 Task: Search one way flight ticket for 1 adult, 1 child, 1 infant in seat in premium economy from Chicago: Chicago Midway International Airport to New Bern: Coastal Carolina Regional Airport (was Craven County Regional) on 5-4-2023. Choice of flights is Delta. Number of bags: 2 carry on bags and 4 checked bags. Price is upto 91000. Outbound departure time preference is 22:15.
Action: Mouse moved to (320, 296)
Screenshot: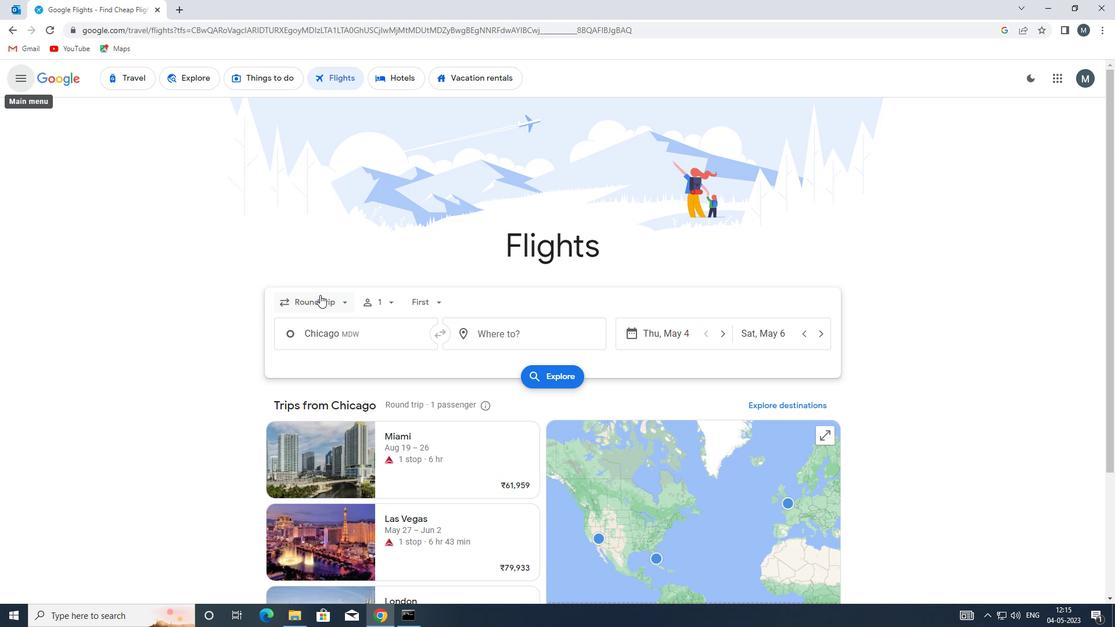 
Action: Mouse pressed left at (320, 296)
Screenshot: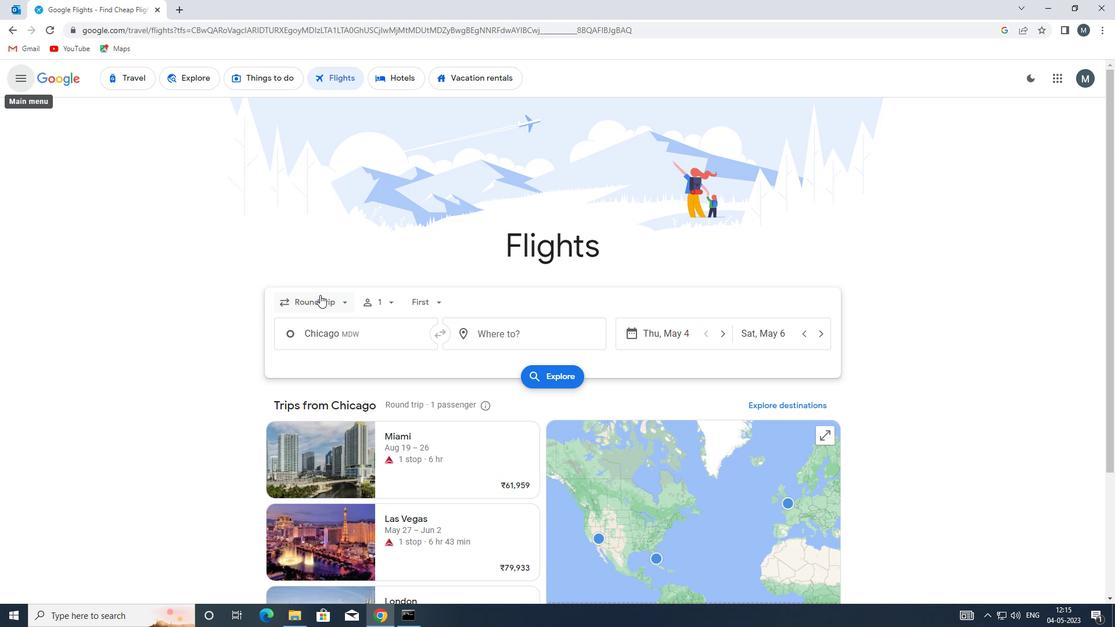 
Action: Mouse moved to (323, 353)
Screenshot: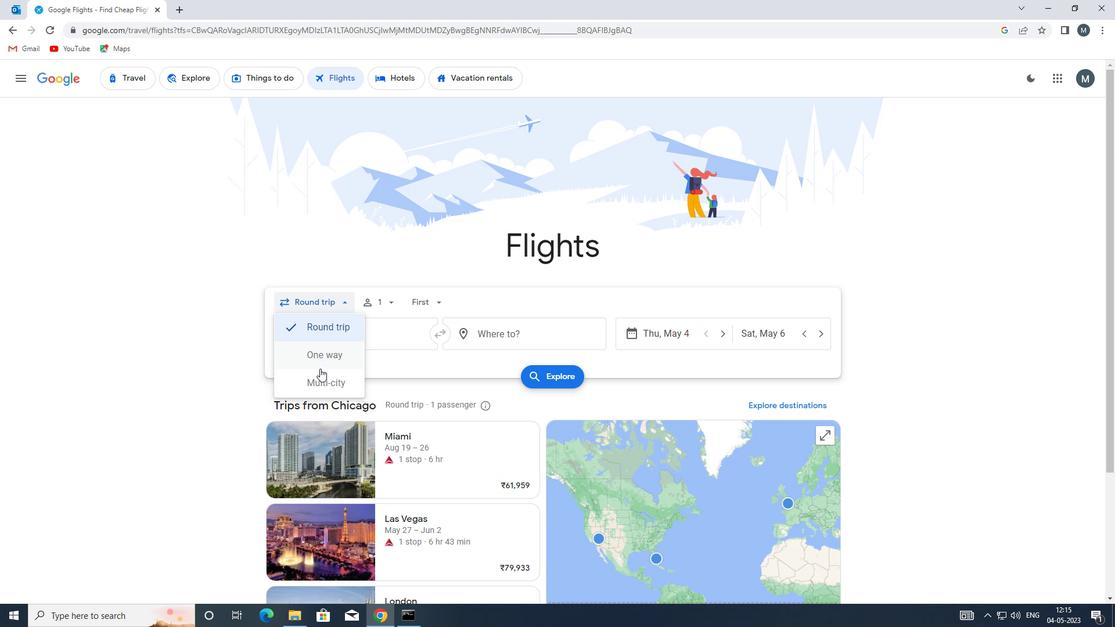 
Action: Mouse pressed left at (323, 353)
Screenshot: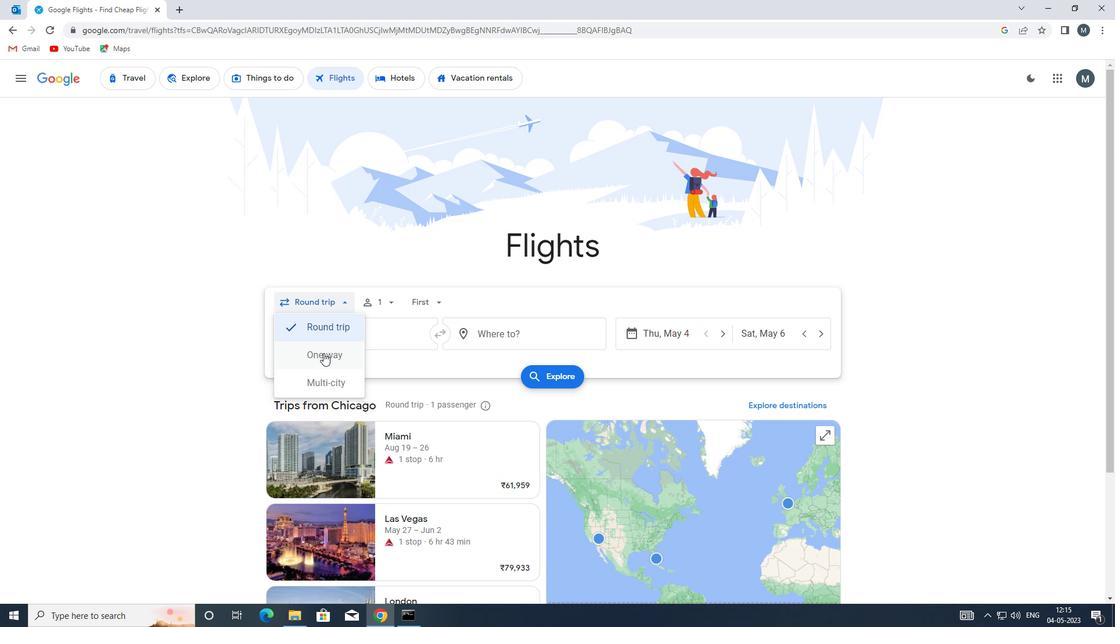 
Action: Mouse moved to (381, 300)
Screenshot: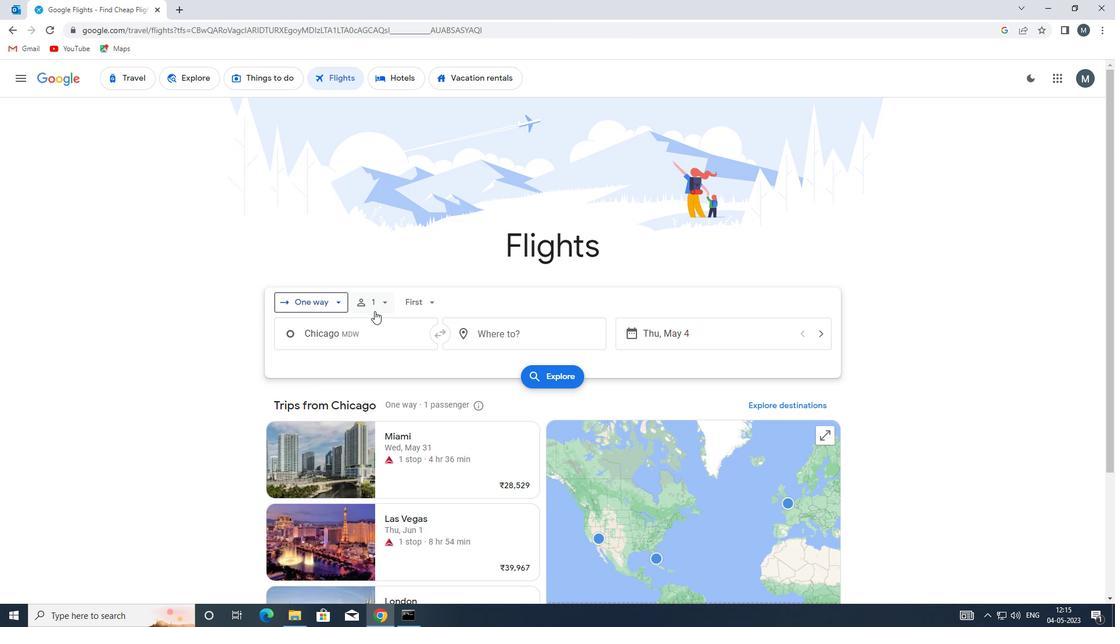 
Action: Mouse pressed left at (381, 300)
Screenshot: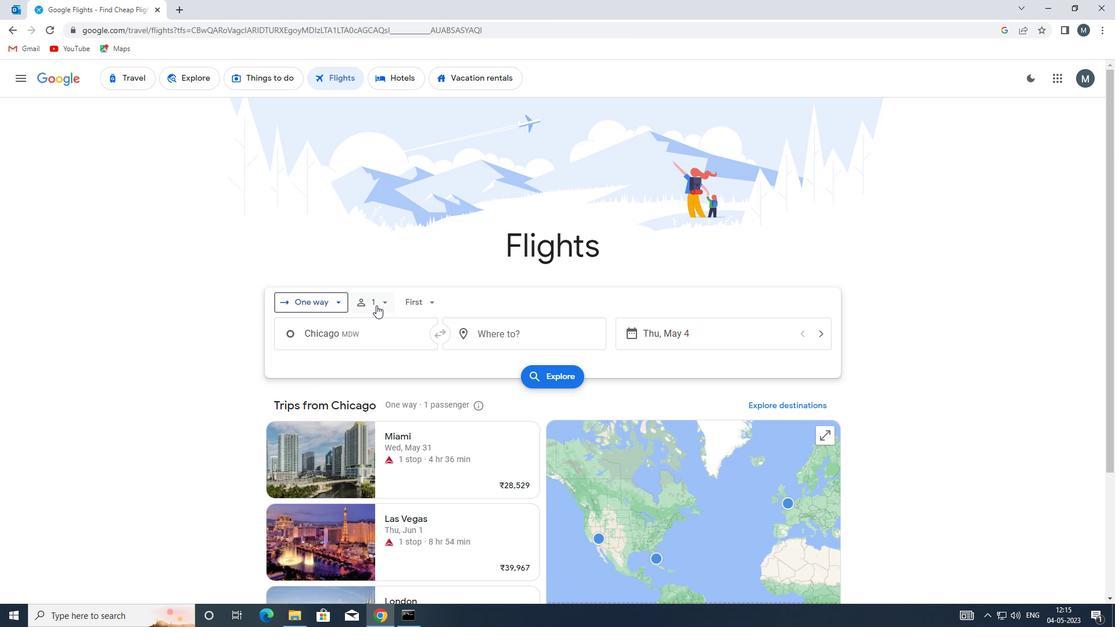 
Action: Mouse moved to (472, 361)
Screenshot: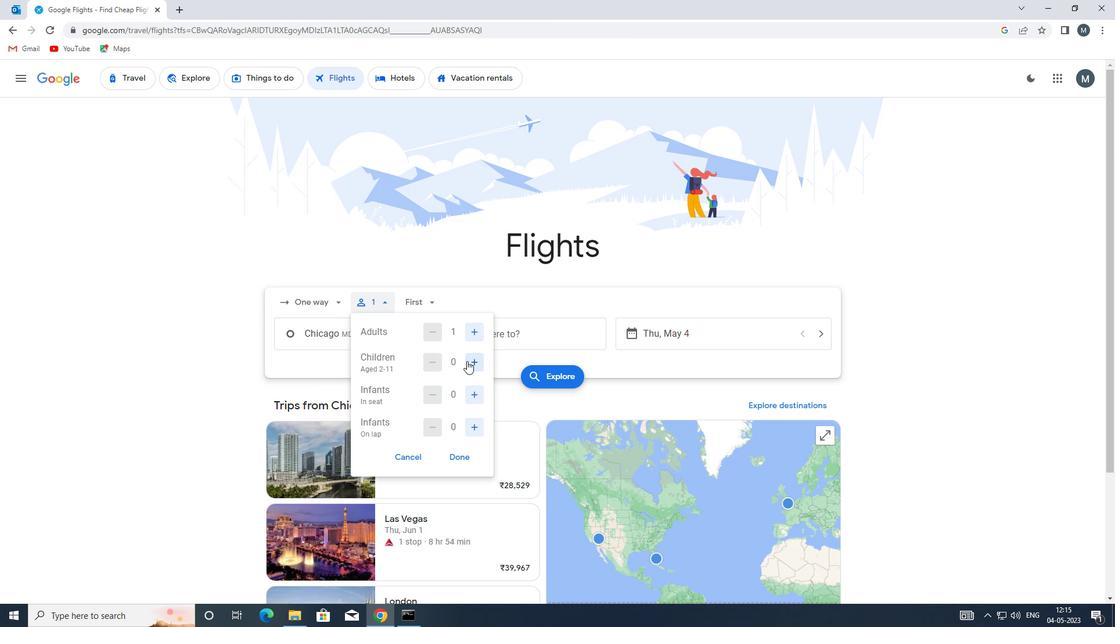 
Action: Mouse pressed left at (472, 361)
Screenshot: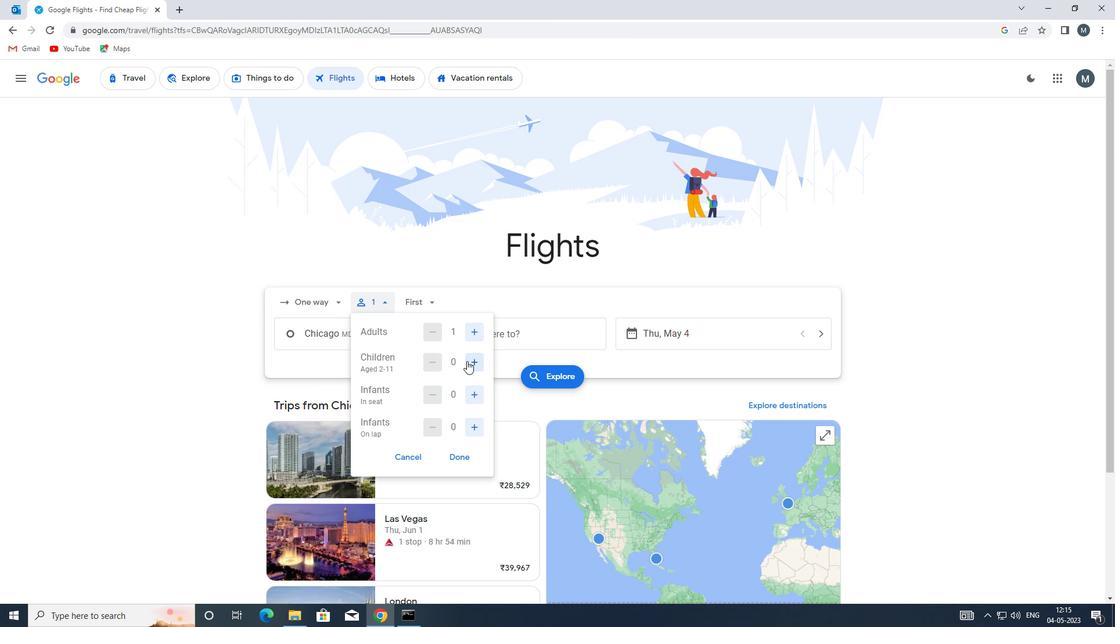 
Action: Mouse moved to (475, 394)
Screenshot: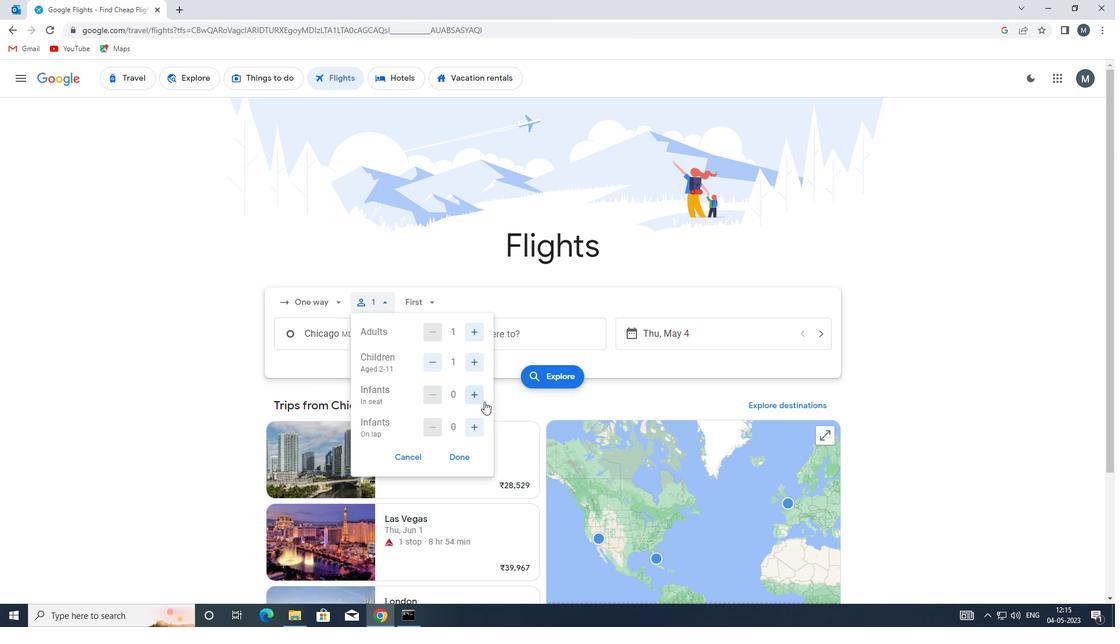 
Action: Mouse pressed left at (475, 394)
Screenshot: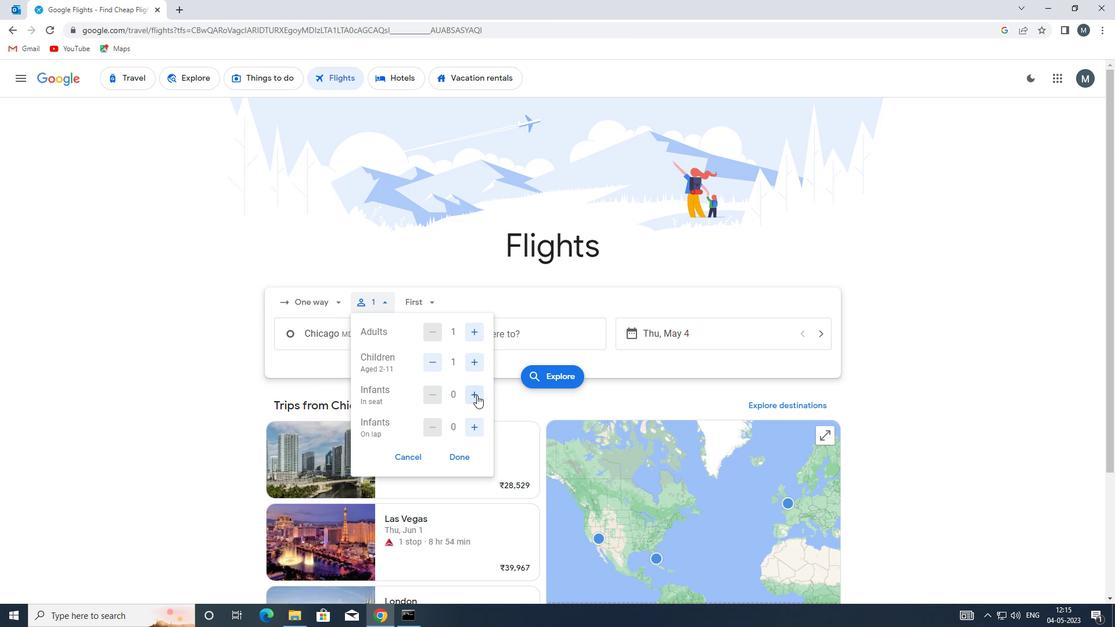 
Action: Mouse moved to (467, 453)
Screenshot: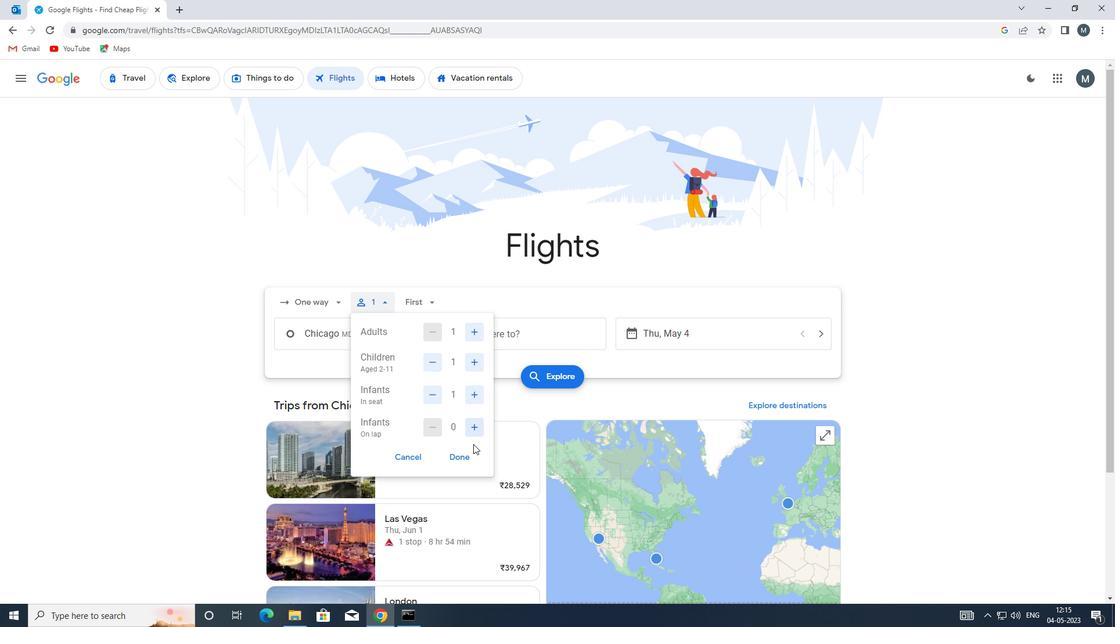 
Action: Mouse pressed left at (467, 453)
Screenshot: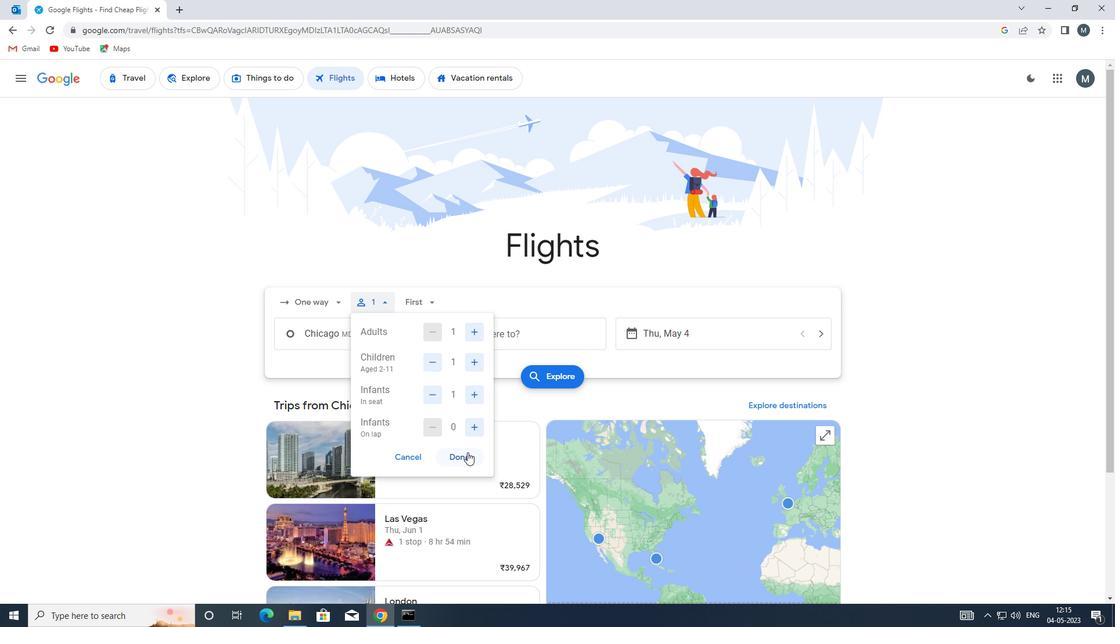 
Action: Mouse moved to (426, 303)
Screenshot: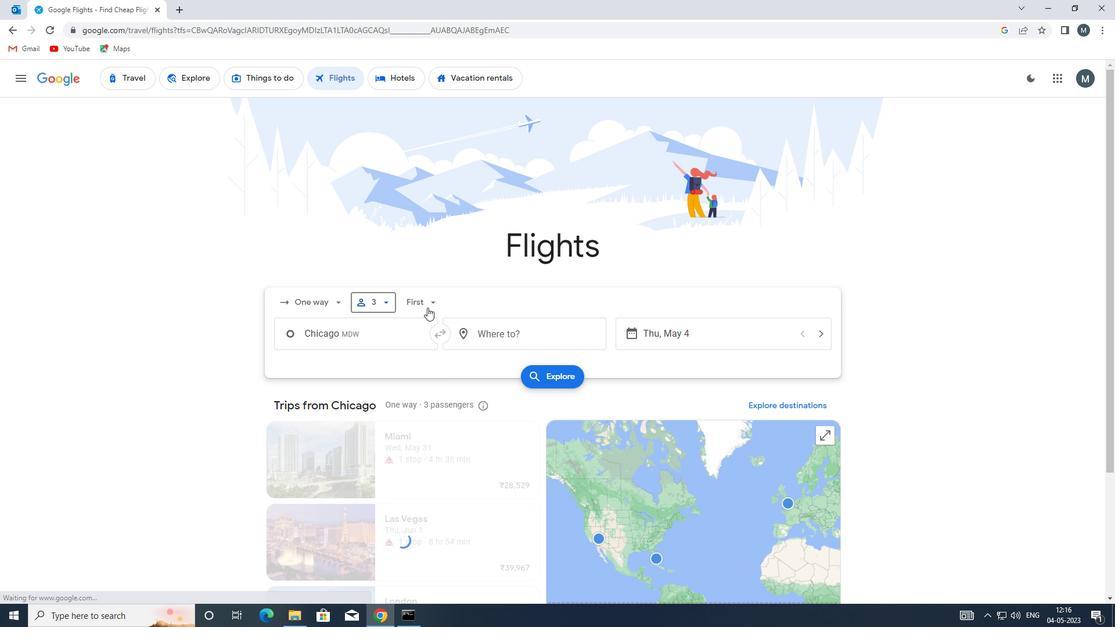 
Action: Mouse pressed left at (426, 303)
Screenshot: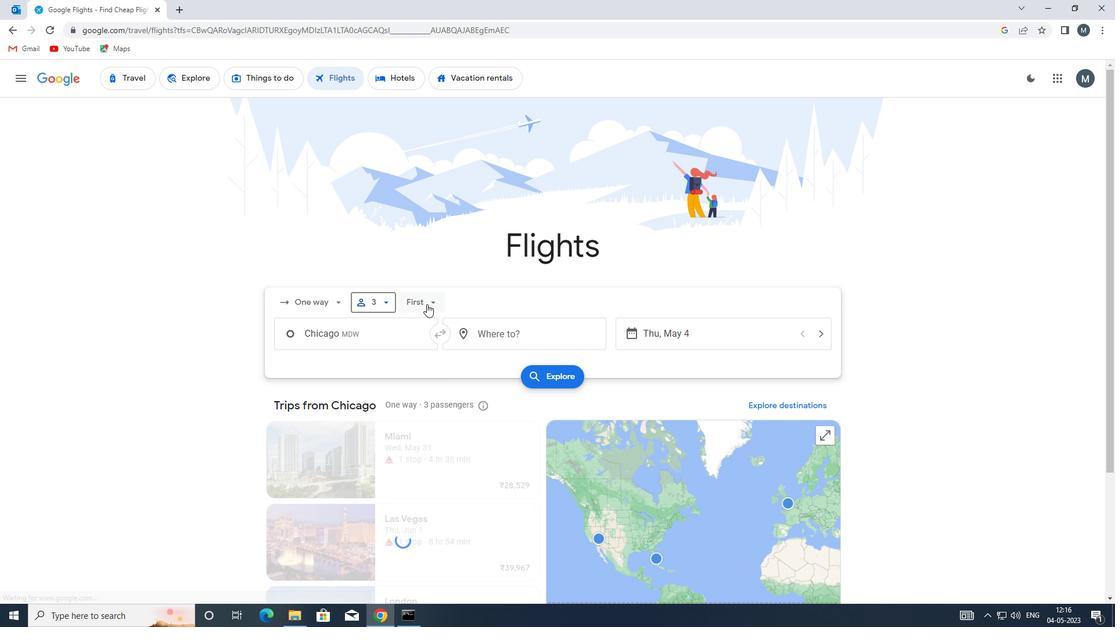 
Action: Mouse moved to (450, 355)
Screenshot: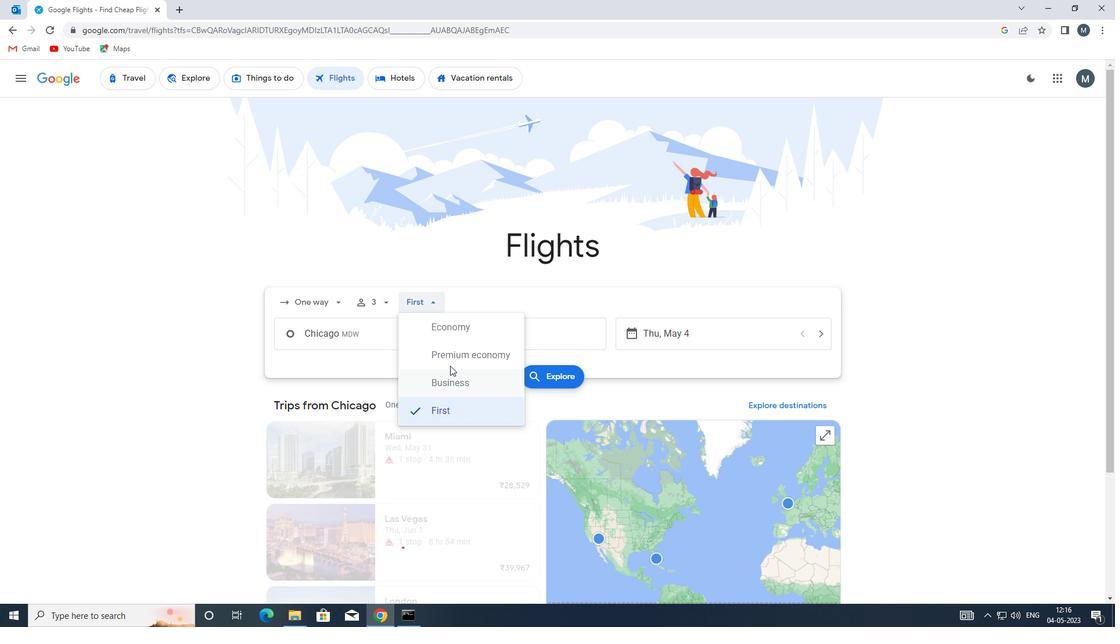 
Action: Mouse pressed left at (450, 355)
Screenshot: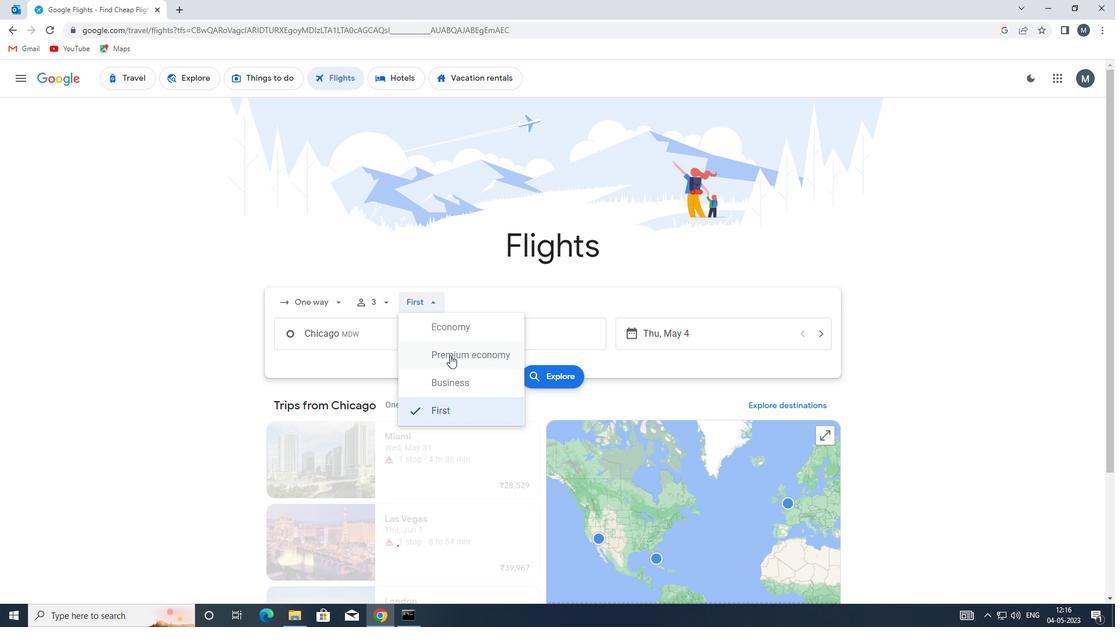 
Action: Mouse moved to (376, 332)
Screenshot: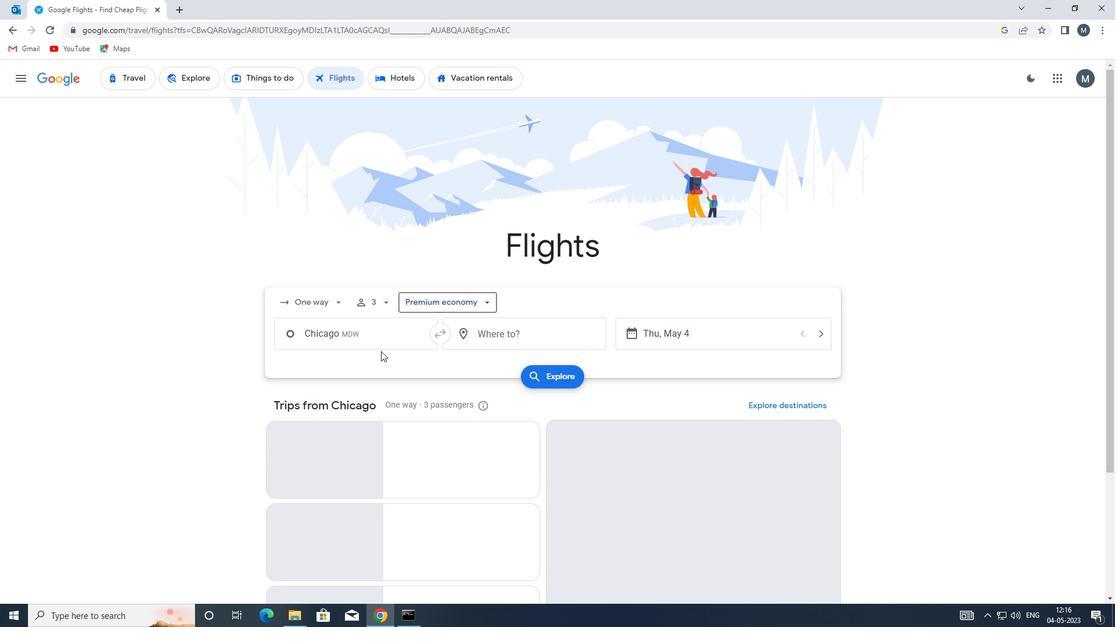 
Action: Mouse pressed left at (376, 332)
Screenshot: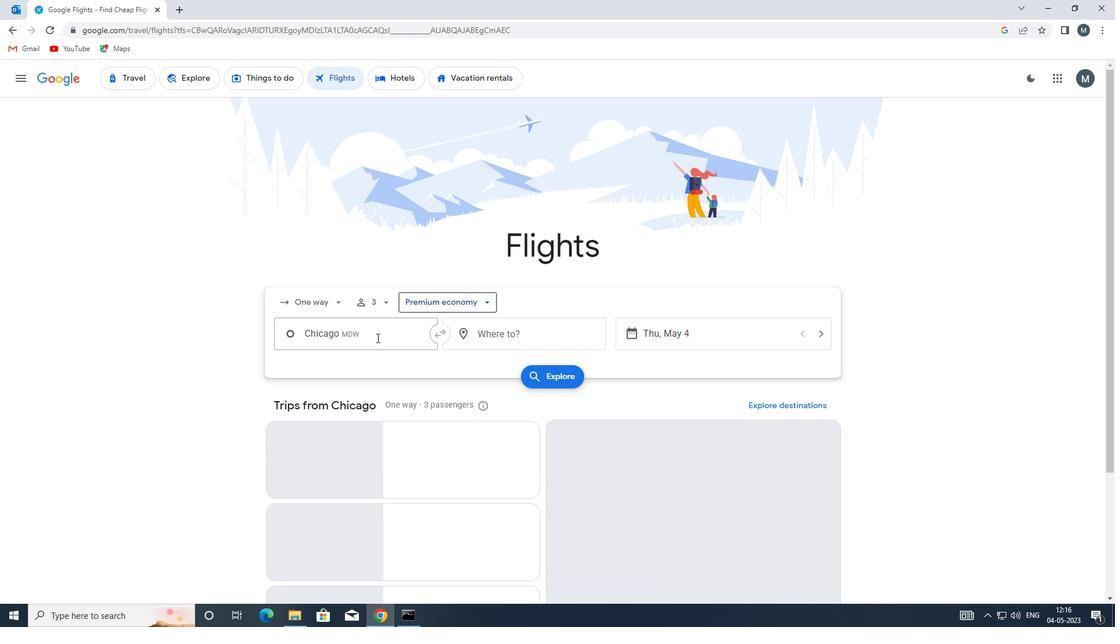 
Action: Mouse moved to (387, 422)
Screenshot: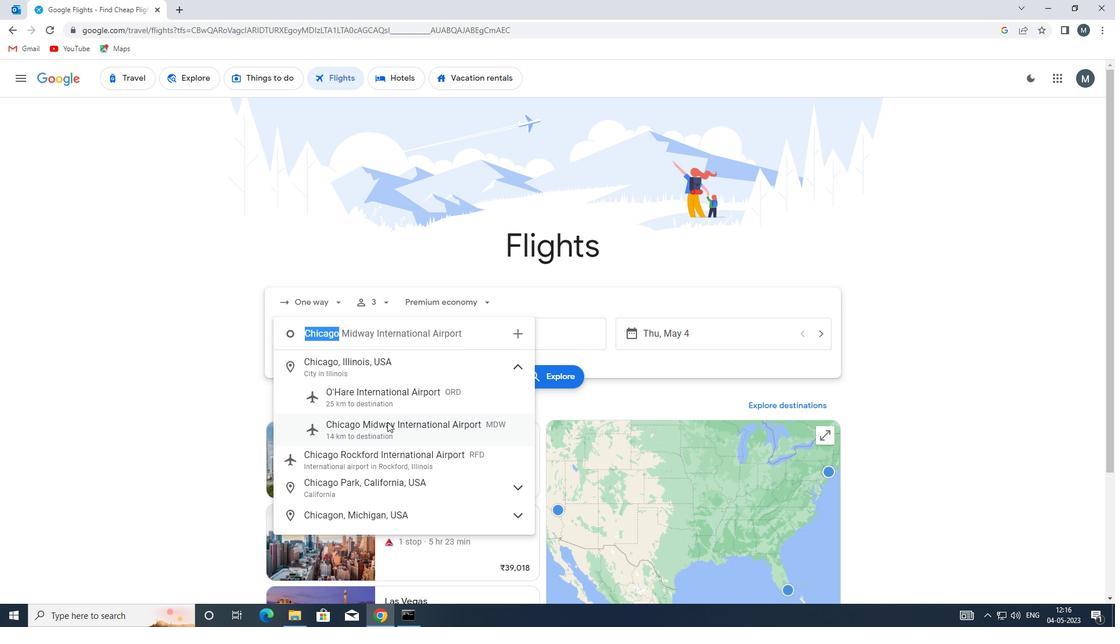 
Action: Mouse pressed left at (387, 422)
Screenshot: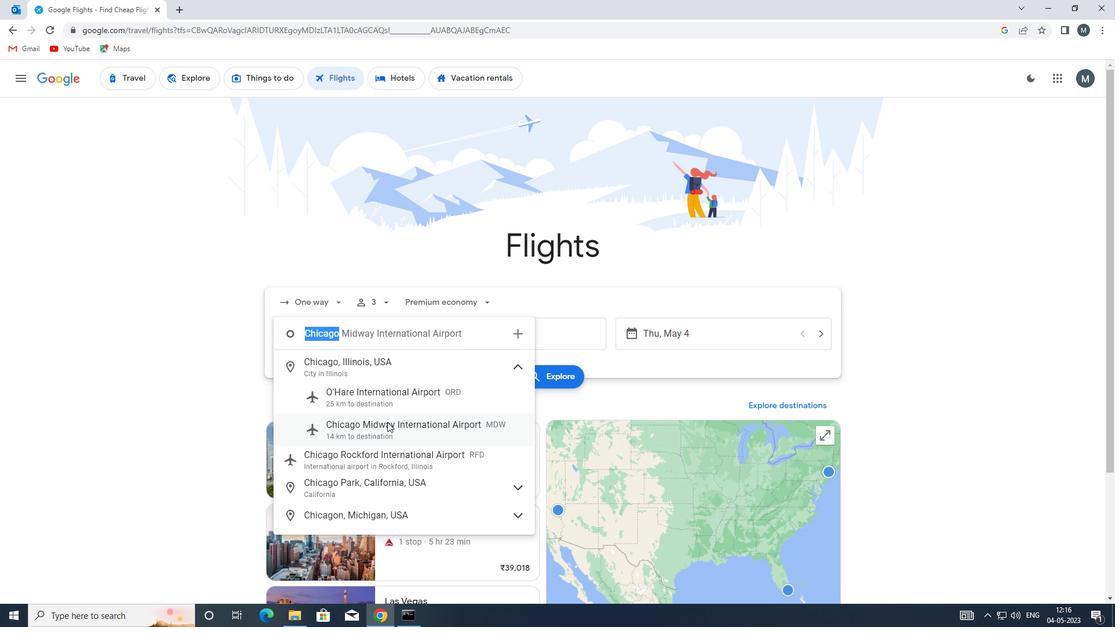 
Action: Mouse moved to (479, 335)
Screenshot: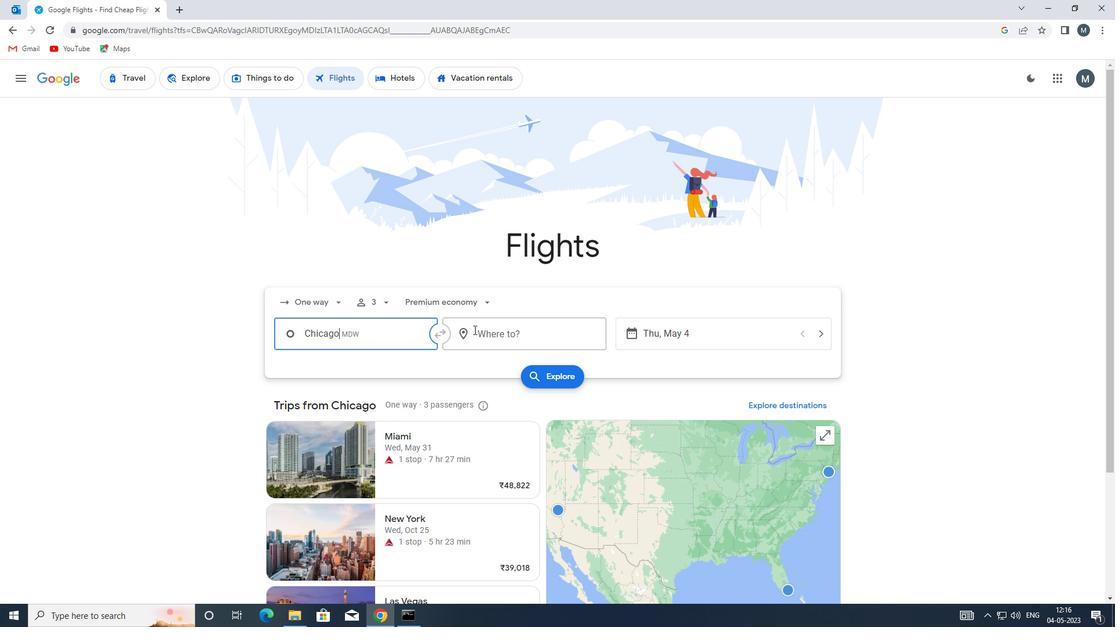 
Action: Mouse pressed left at (479, 335)
Screenshot: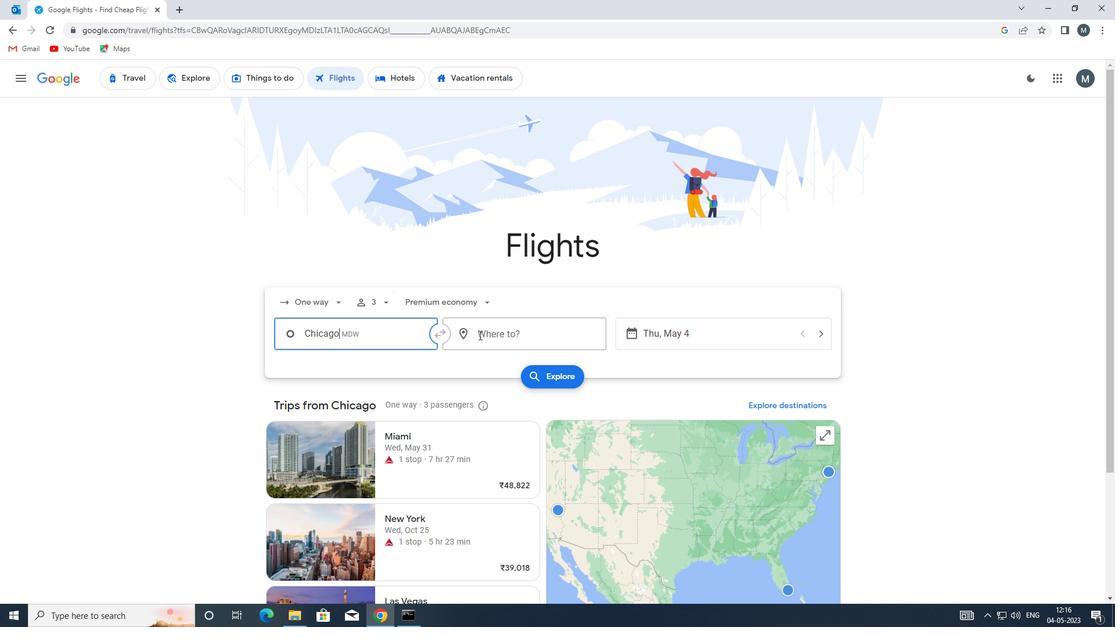 
Action: Mouse moved to (472, 340)
Screenshot: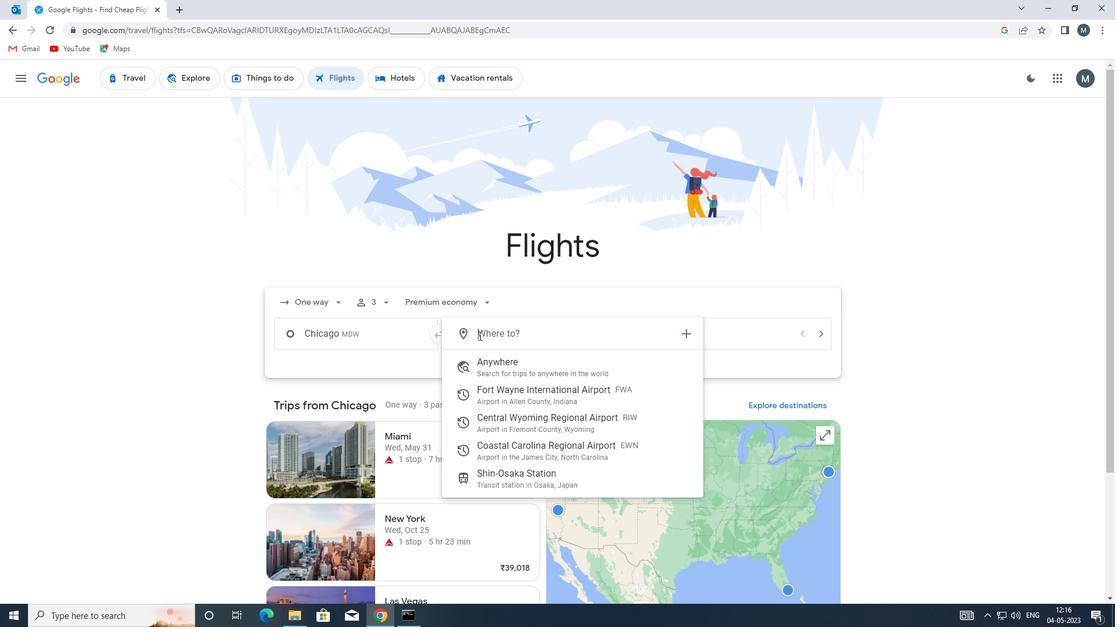 
Action: Key pressed ewn
Screenshot: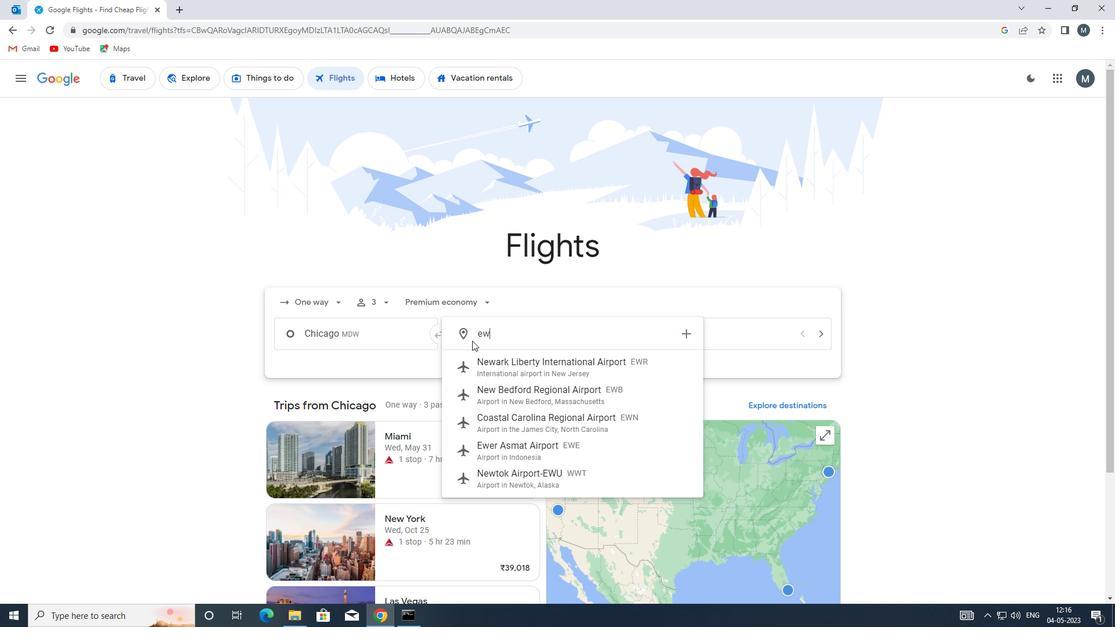 
Action: Mouse moved to (501, 363)
Screenshot: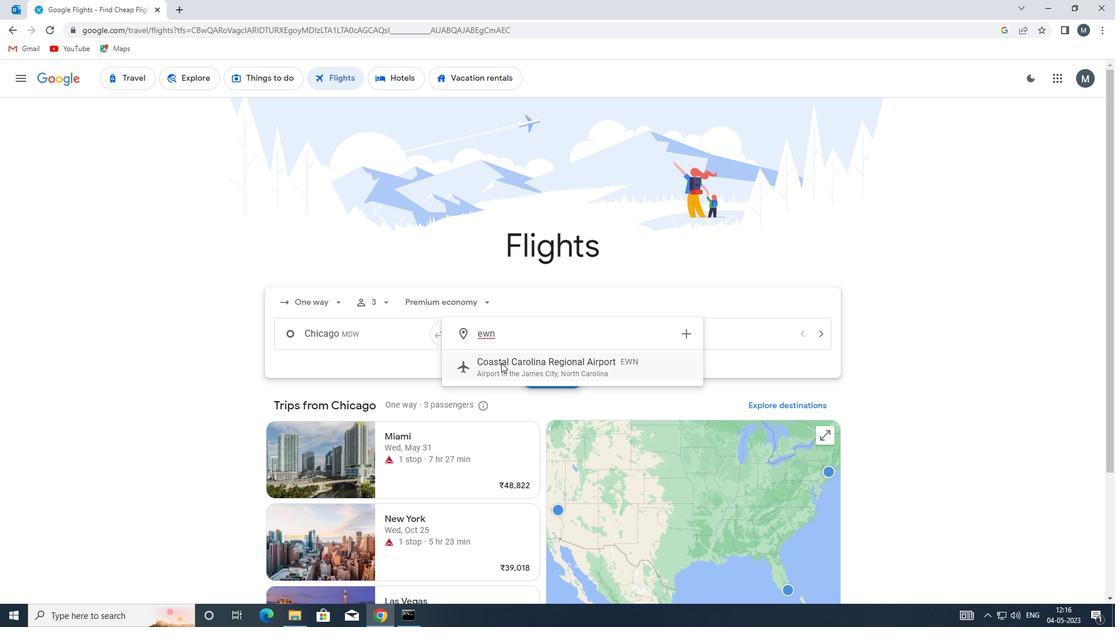 
Action: Mouse pressed left at (501, 363)
Screenshot: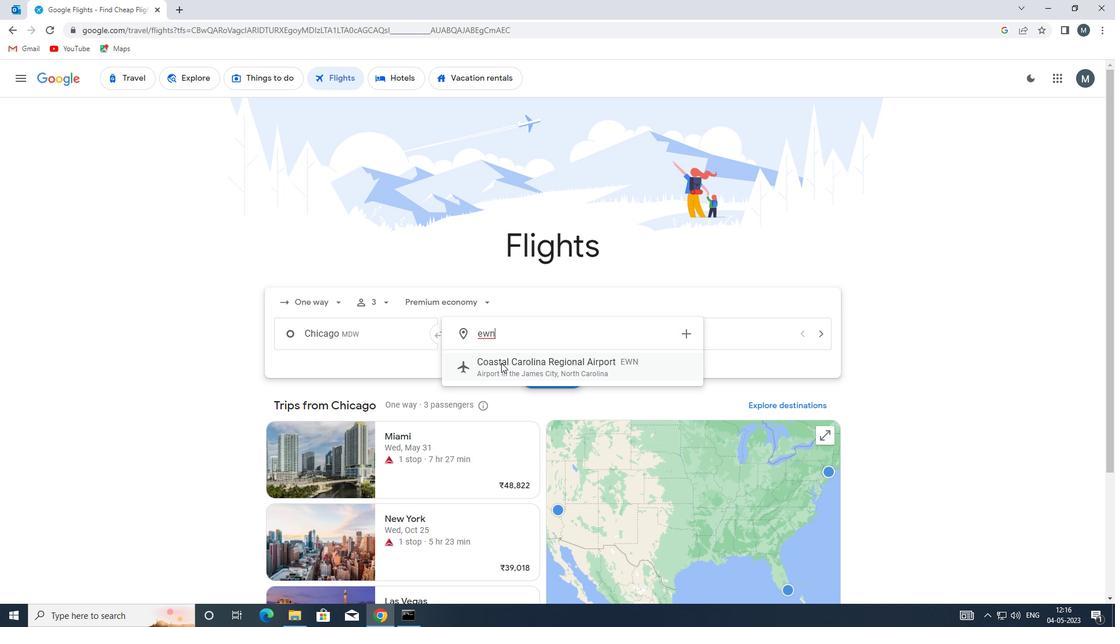 
Action: Mouse moved to (638, 327)
Screenshot: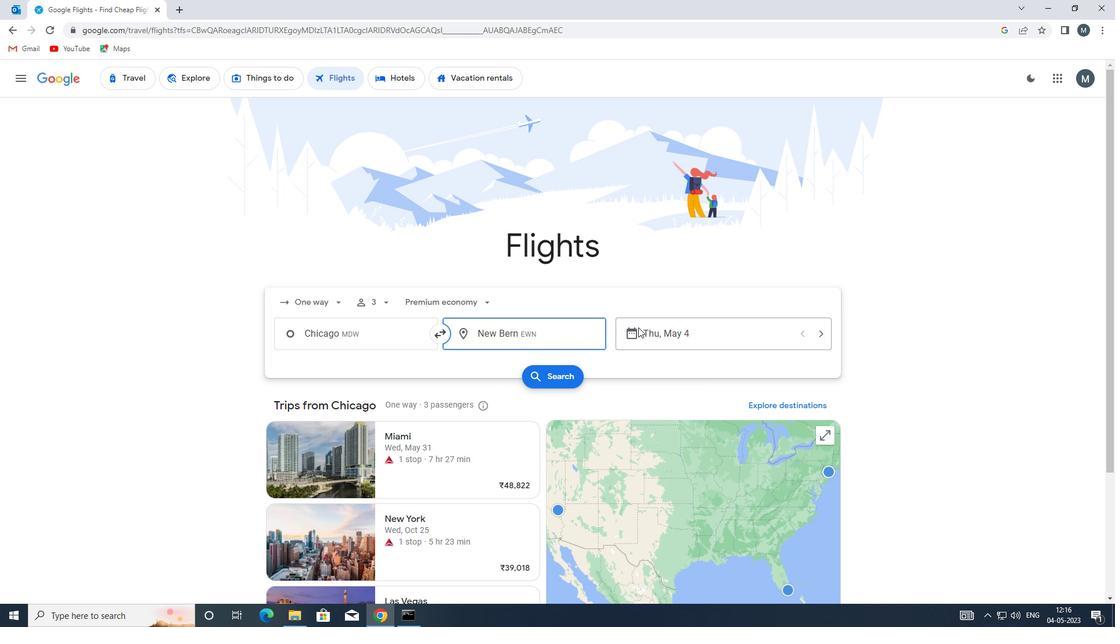 
Action: Mouse pressed left at (638, 327)
Screenshot: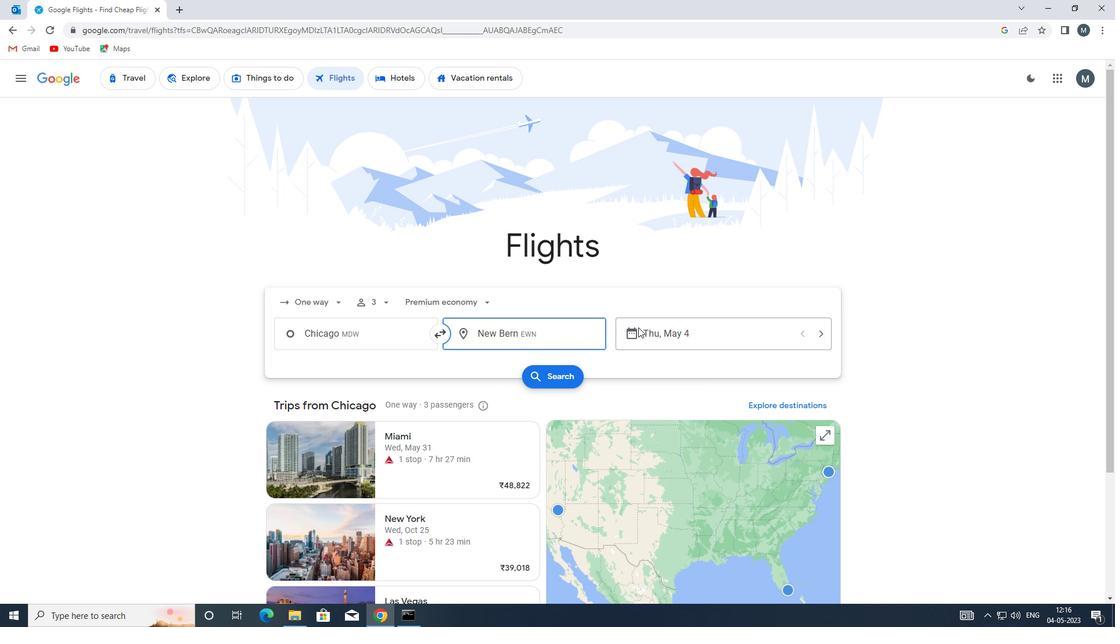 
Action: Mouse moved to (528, 390)
Screenshot: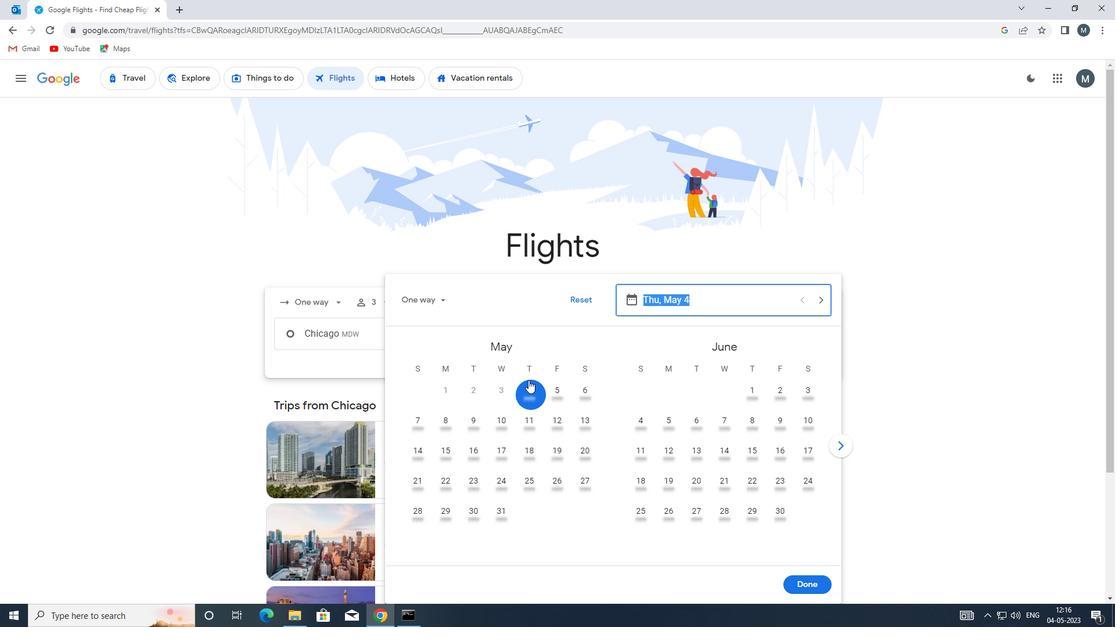 
Action: Mouse pressed left at (528, 390)
Screenshot: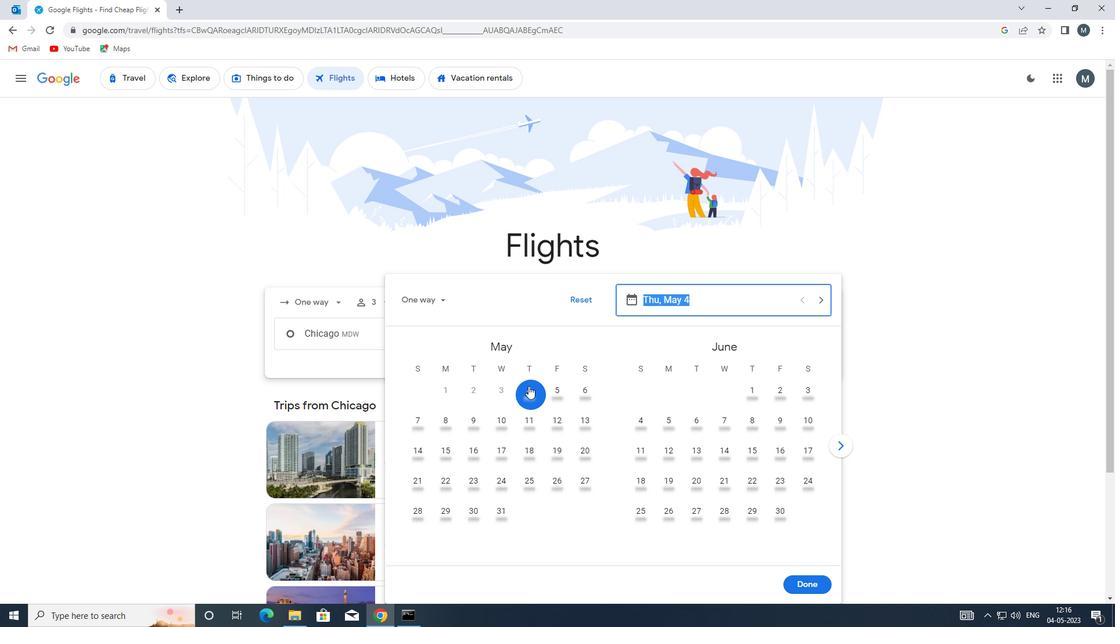 
Action: Mouse moved to (805, 584)
Screenshot: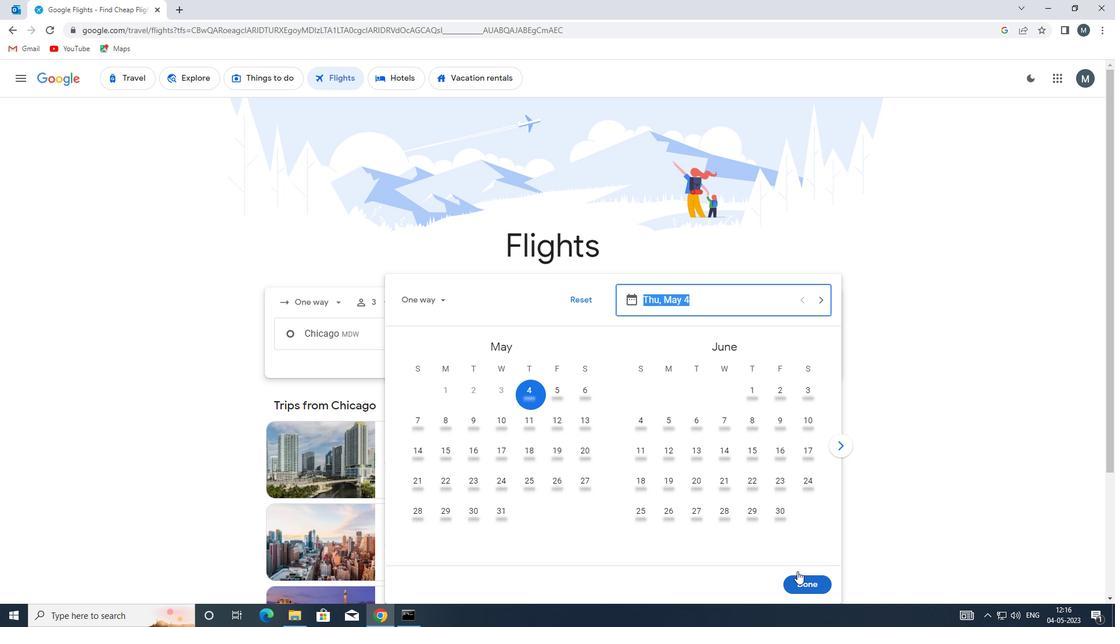 
Action: Mouse pressed left at (805, 584)
Screenshot: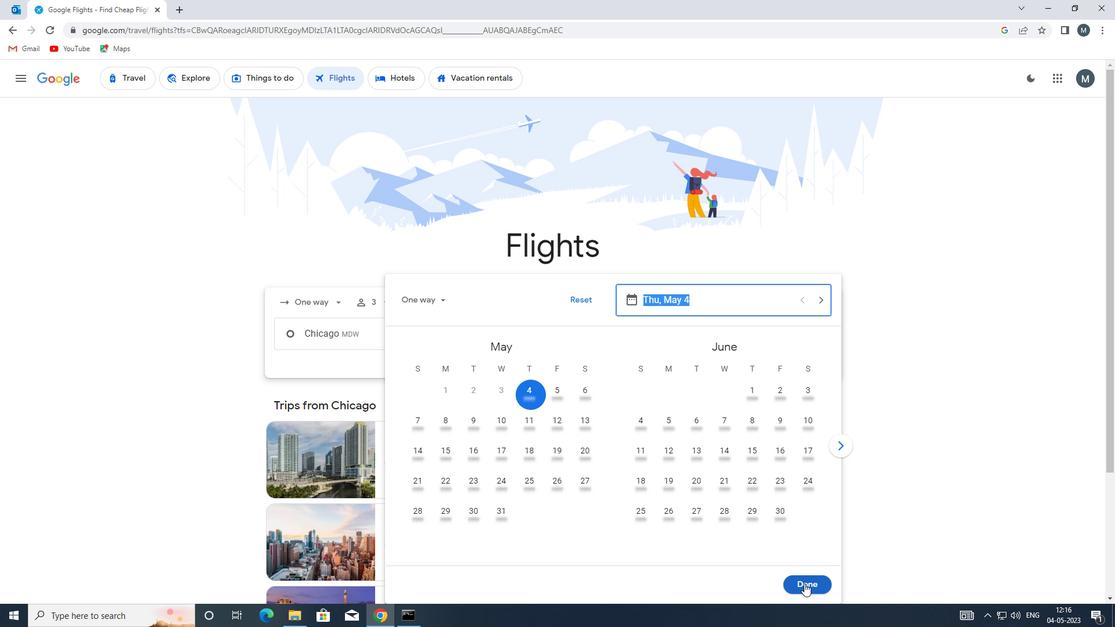 
Action: Mouse moved to (550, 372)
Screenshot: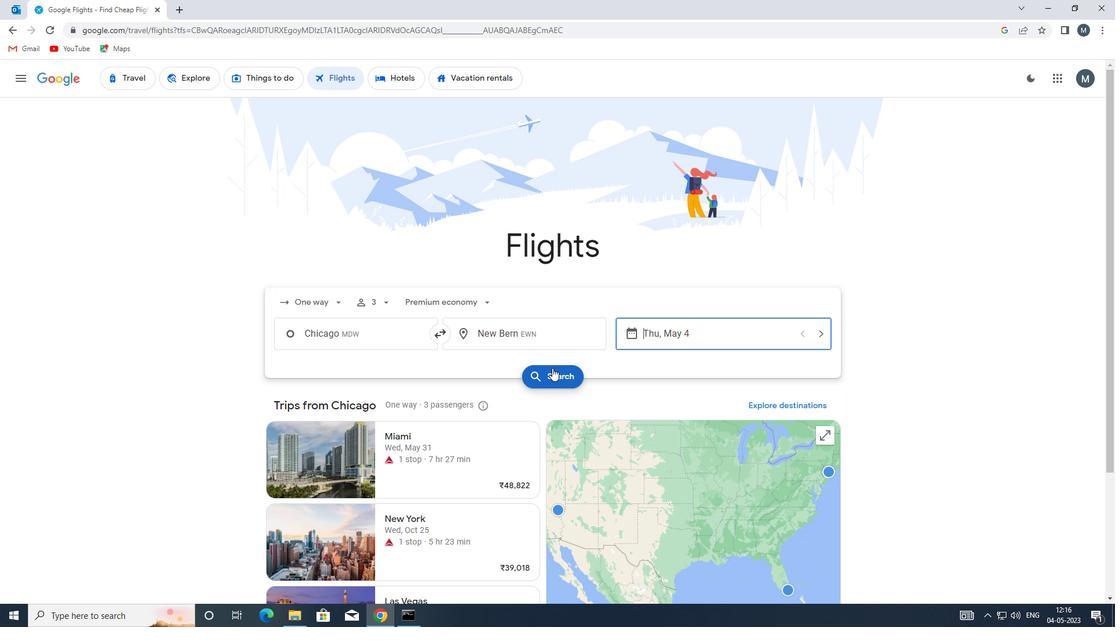 
Action: Mouse pressed left at (550, 372)
Screenshot: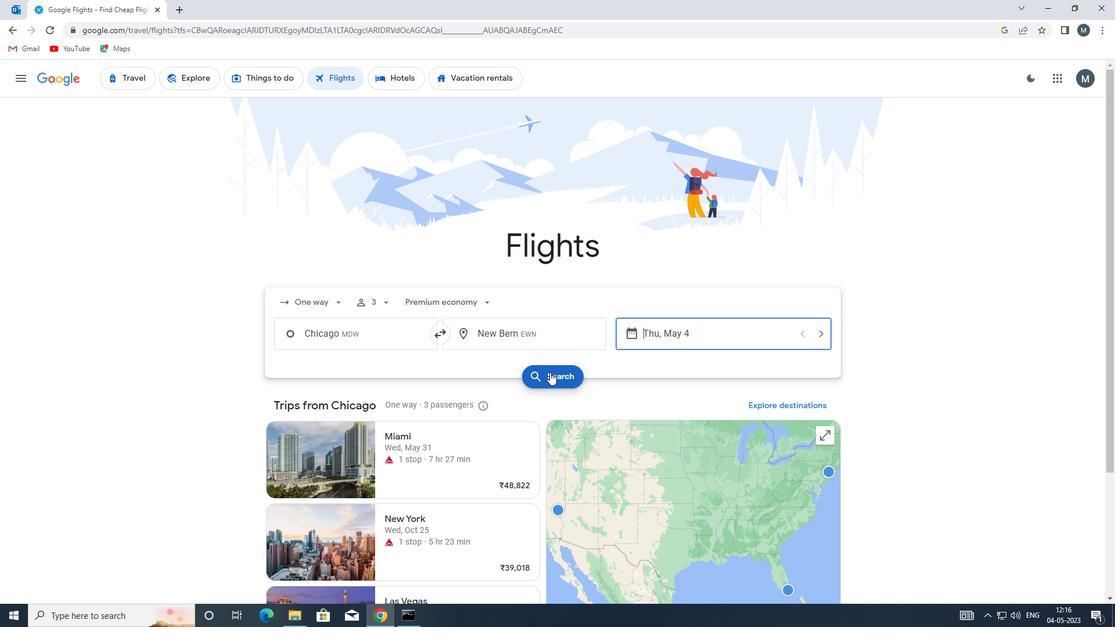 
Action: Mouse moved to (279, 189)
Screenshot: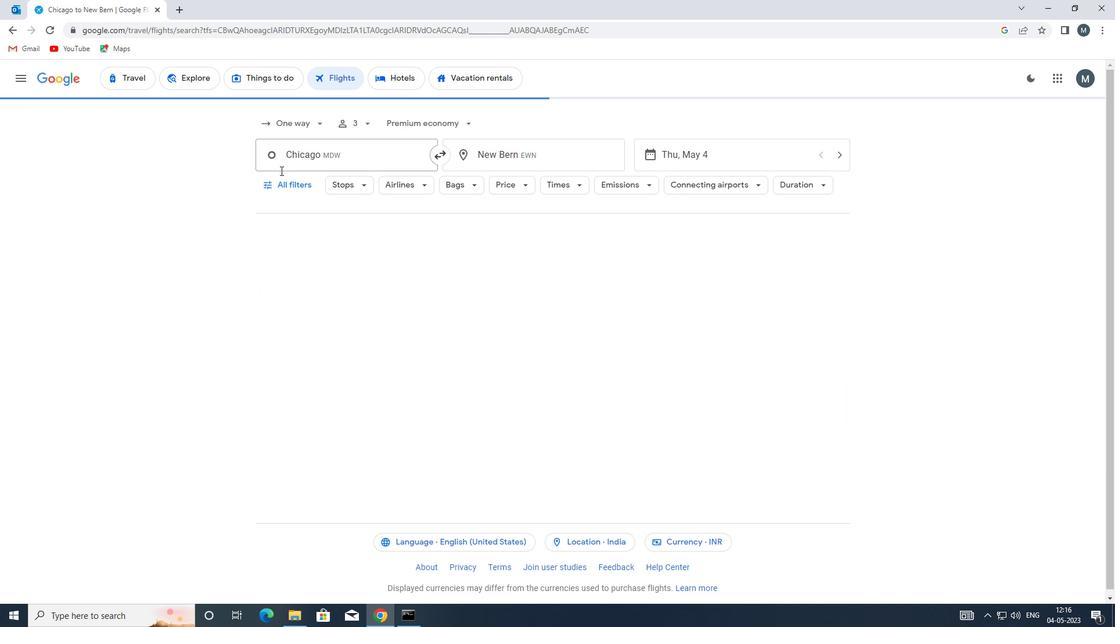 
Action: Mouse pressed left at (279, 189)
Screenshot: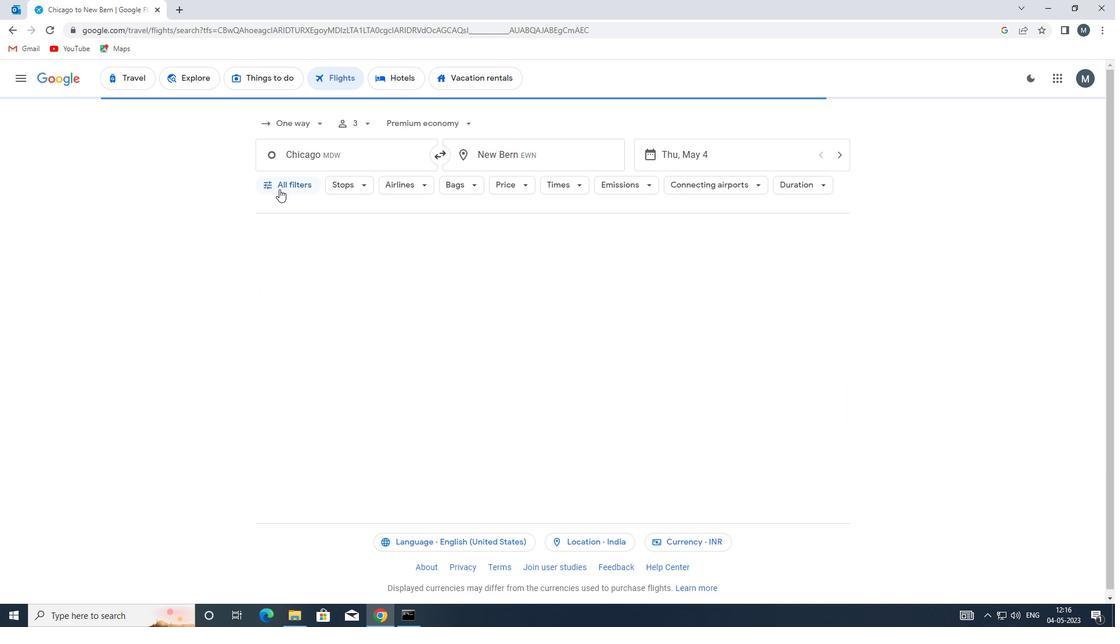 
Action: Mouse moved to (374, 290)
Screenshot: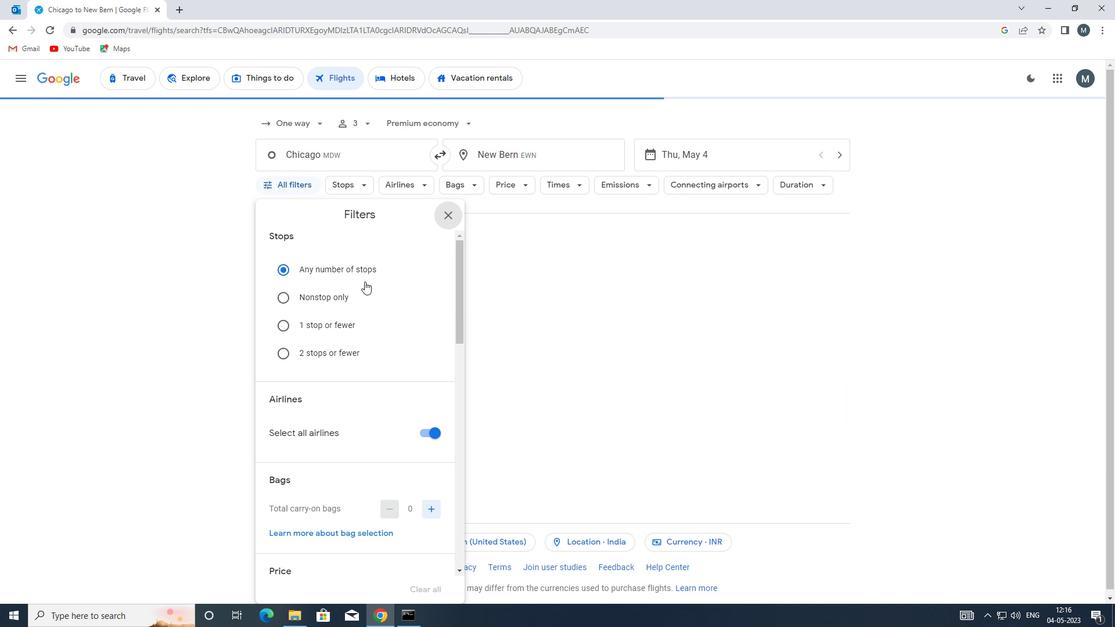 
Action: Mouse scrolled (374, 289) with delta (0, 0)
Screenshot: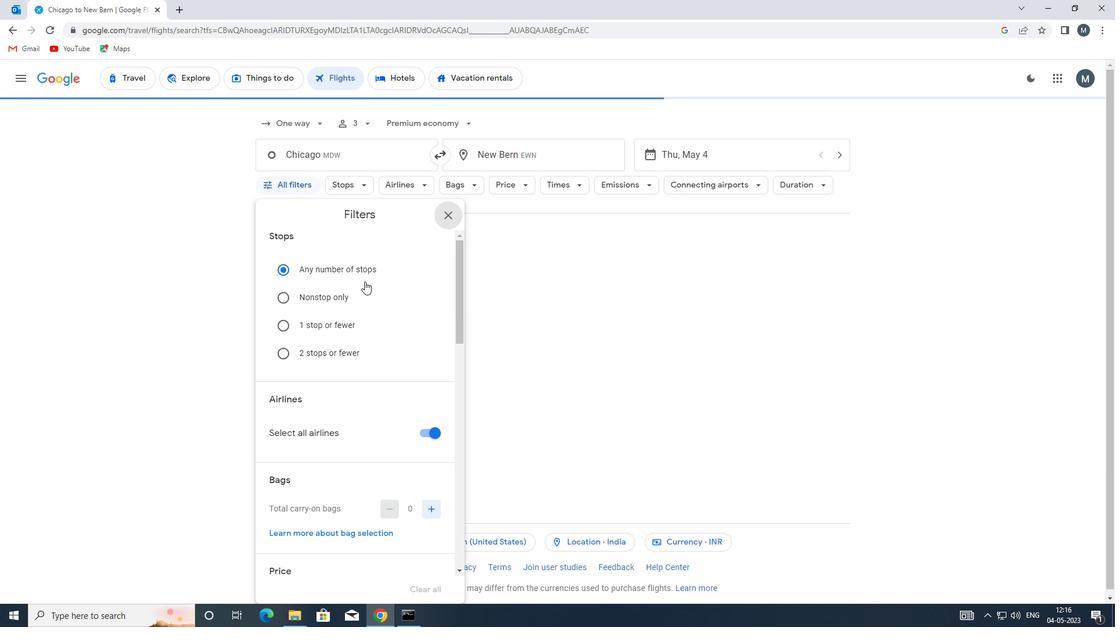 
Action: Mouse moved to (426, 374)
Screenshot: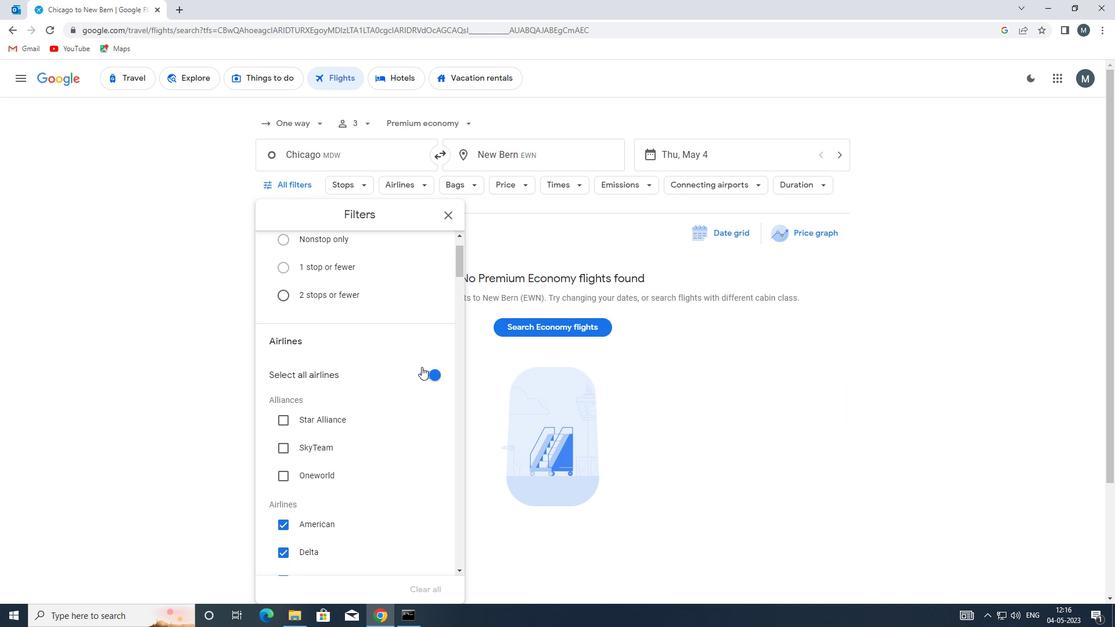 
Action: Mouse pressed left at (426, 374)
Screenshot: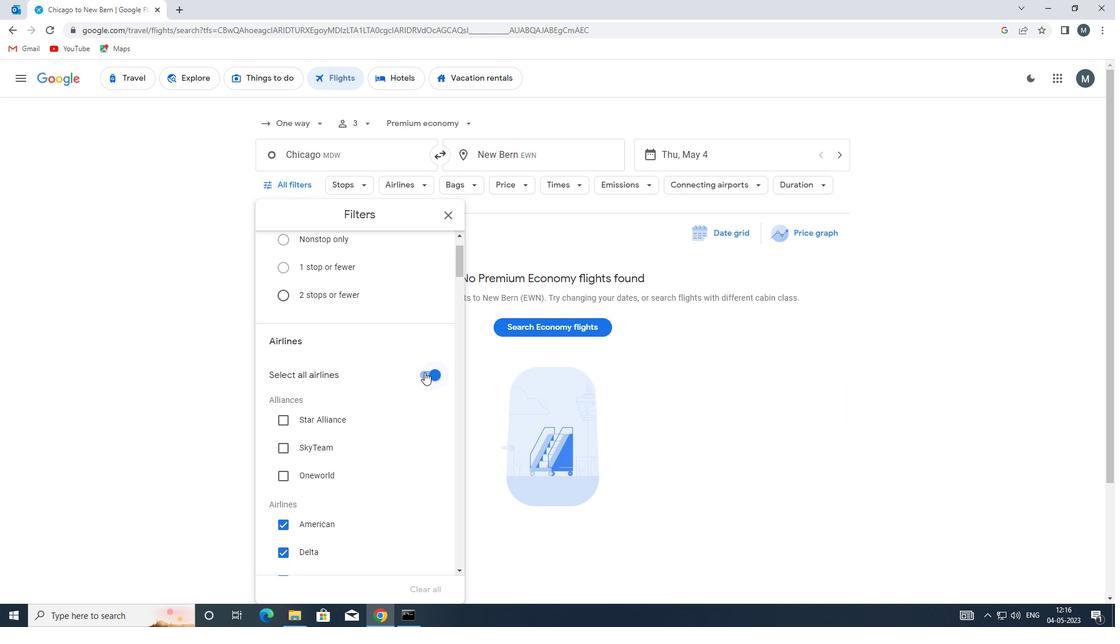 
Action: Mouse moved to (357, 338)
Screenshot: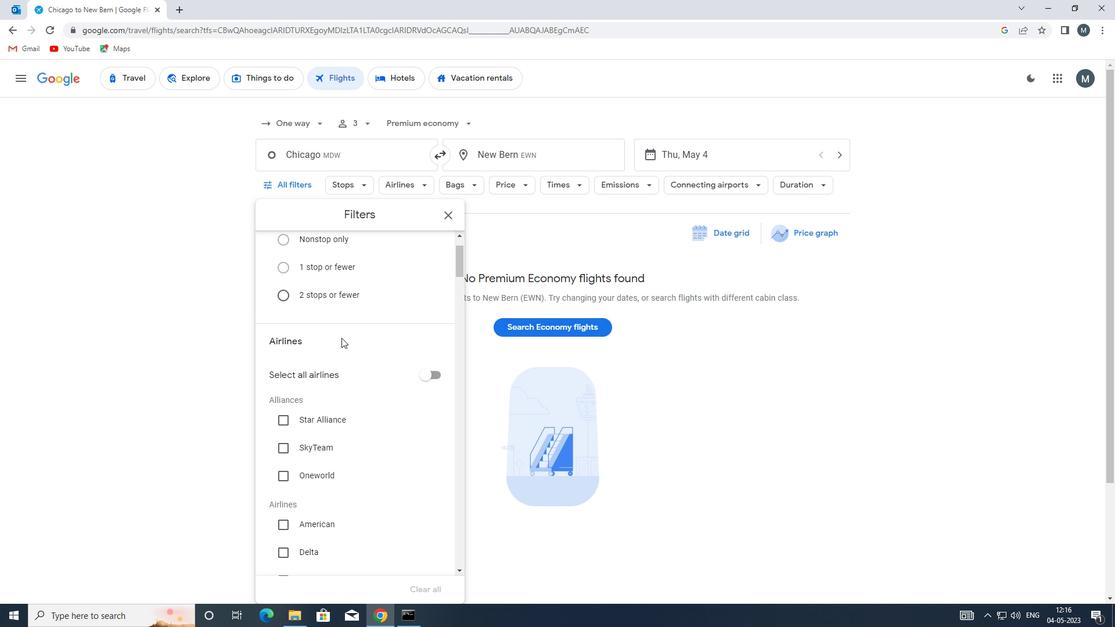 
Action: Mouse scrolled (357, 337) with delta (0, 0)
Screenshot: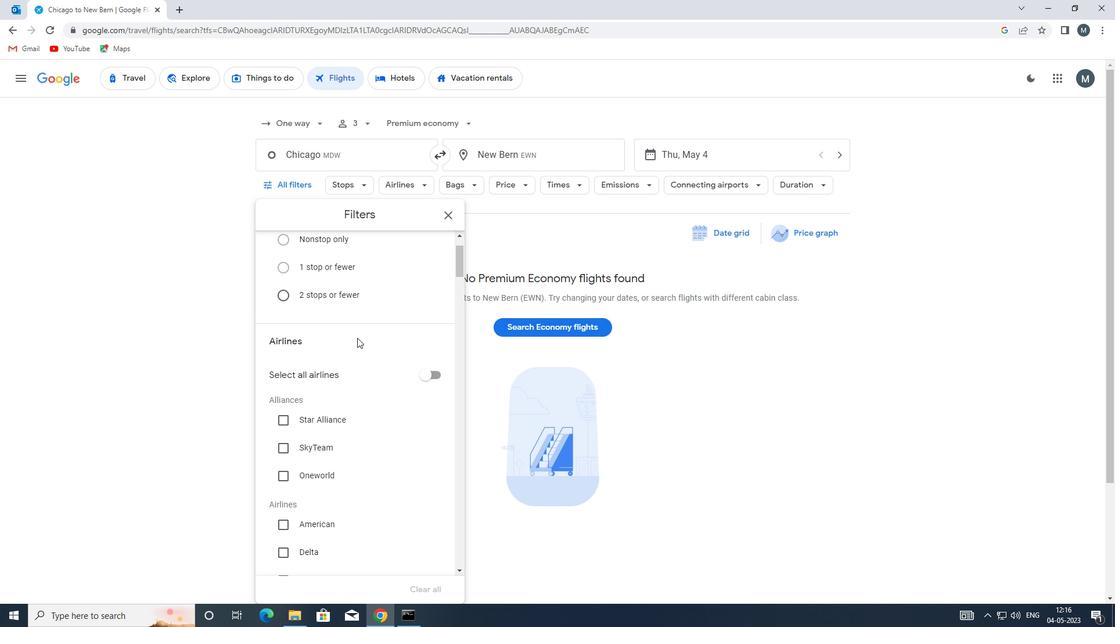 
Action: Mouse moved to (355, 339)
Screenshot: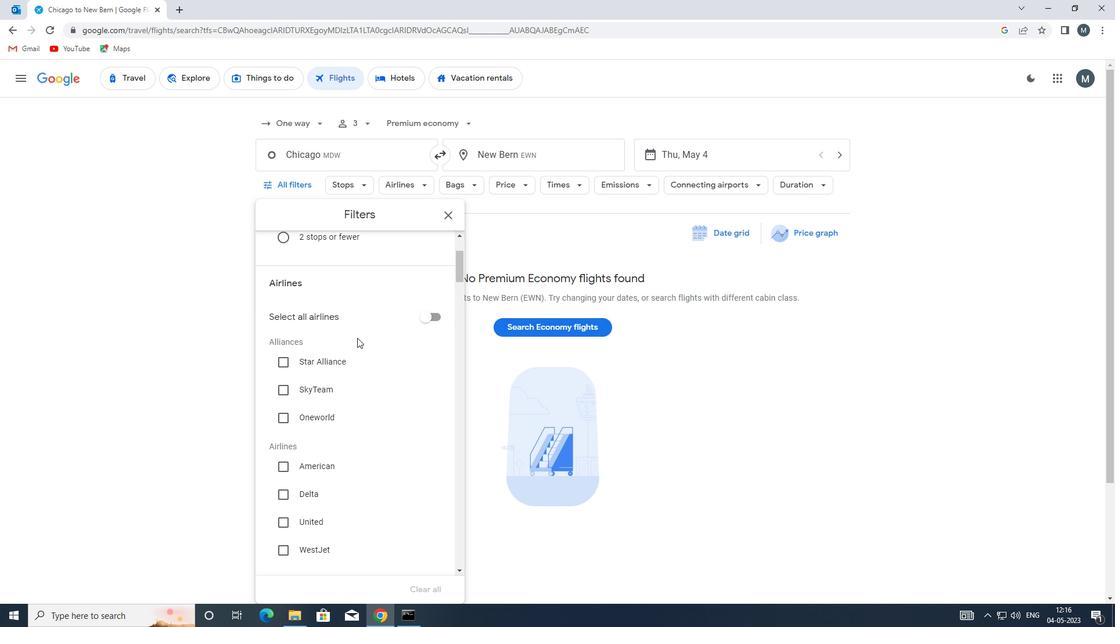 
Action: Mouse scrolled (355, 338) with delta (0, 0)
Screenshot: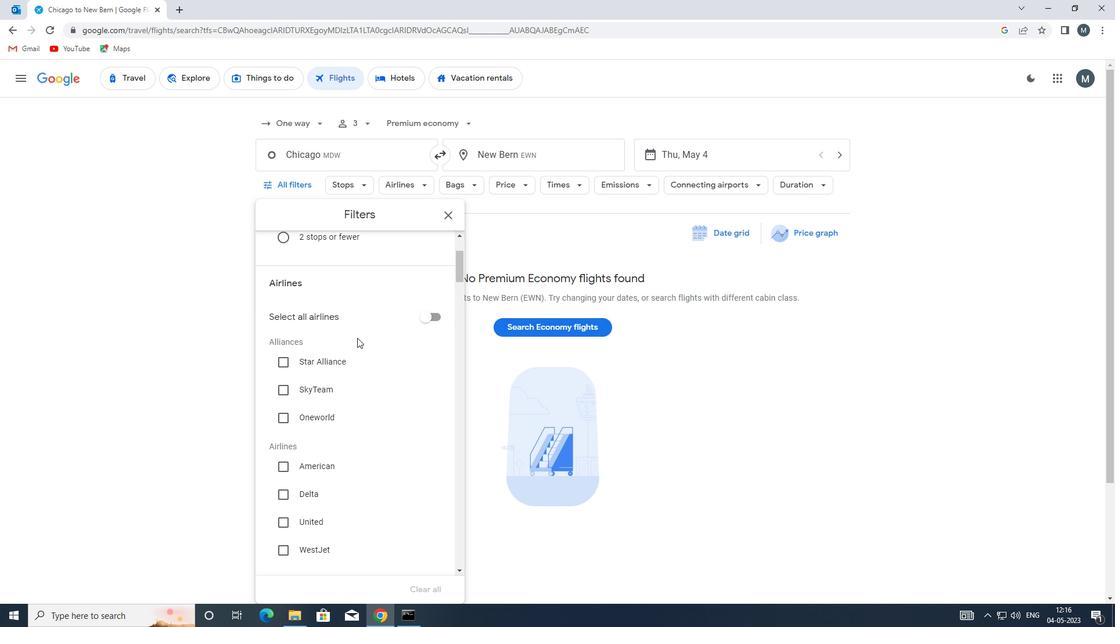 
Action: Mouse moved to (335, 370)
Screenshot: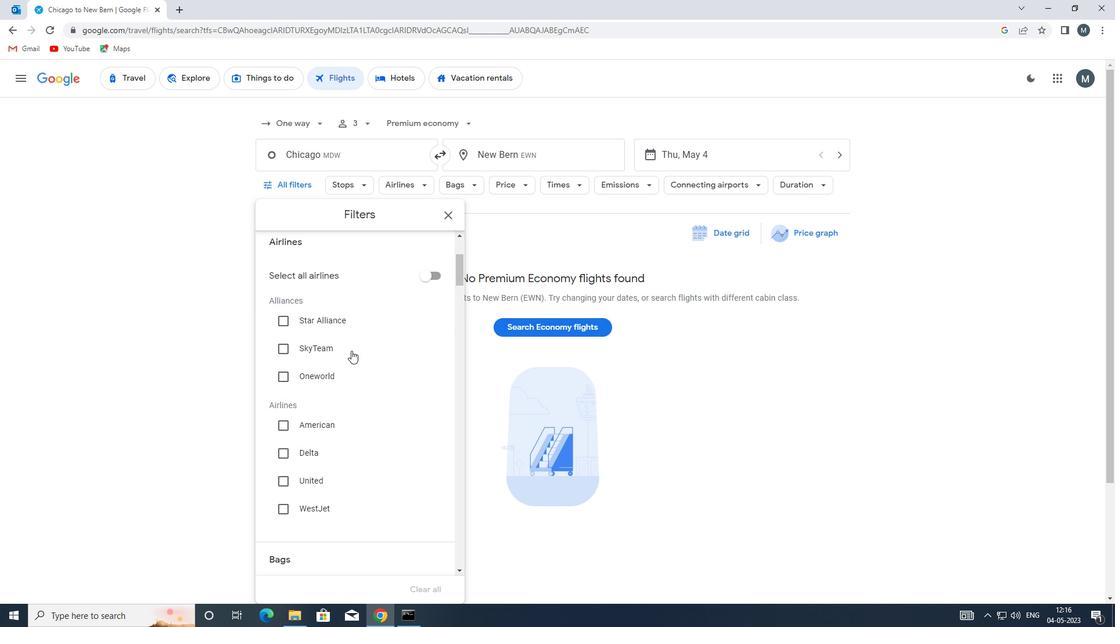 
Action: Mouse scrolled (335, 369) with delta (0, 0)
Screenshot: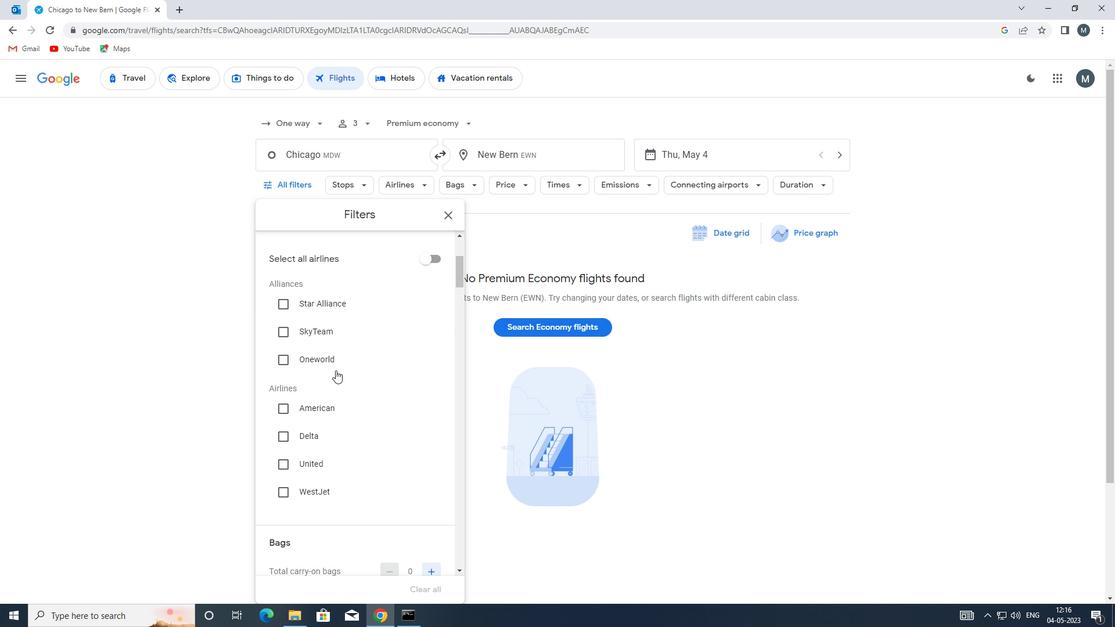 
Action: Mouse moved to (320, 372)
Screenshot: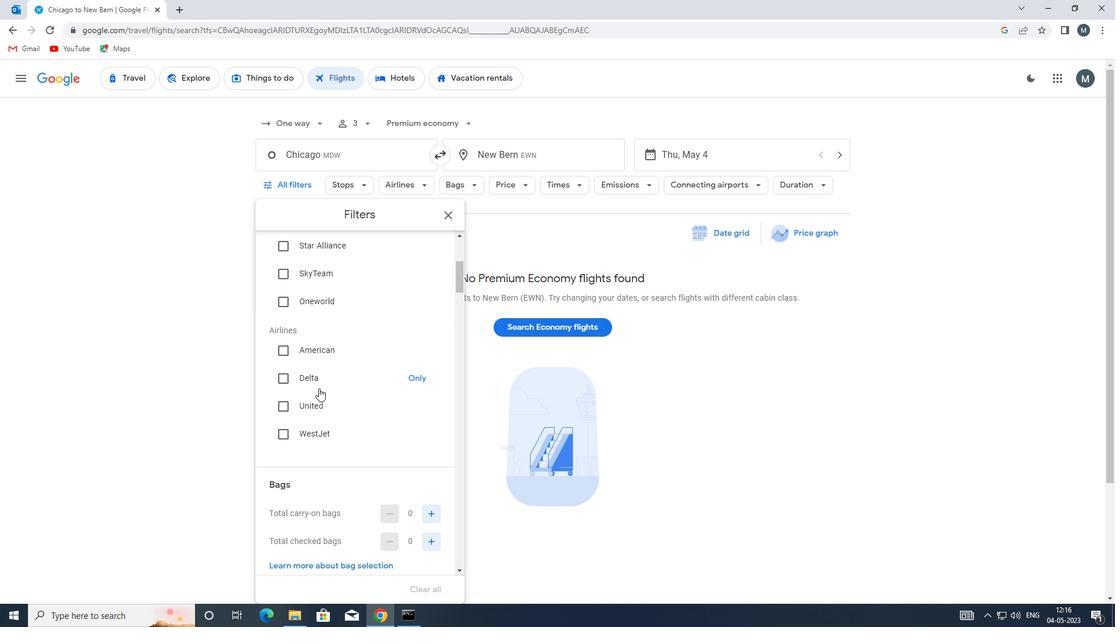 
Action: Mouse pressed left at (320, 372)
Screenshot: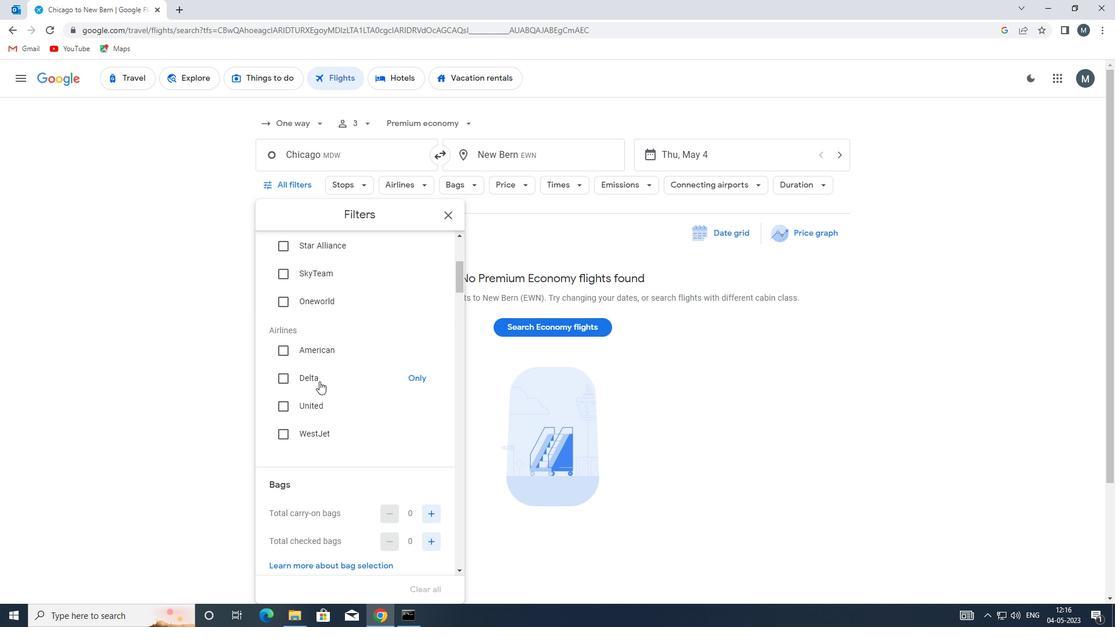 
Action: Mouse moved to (329, 356)
Screenshot: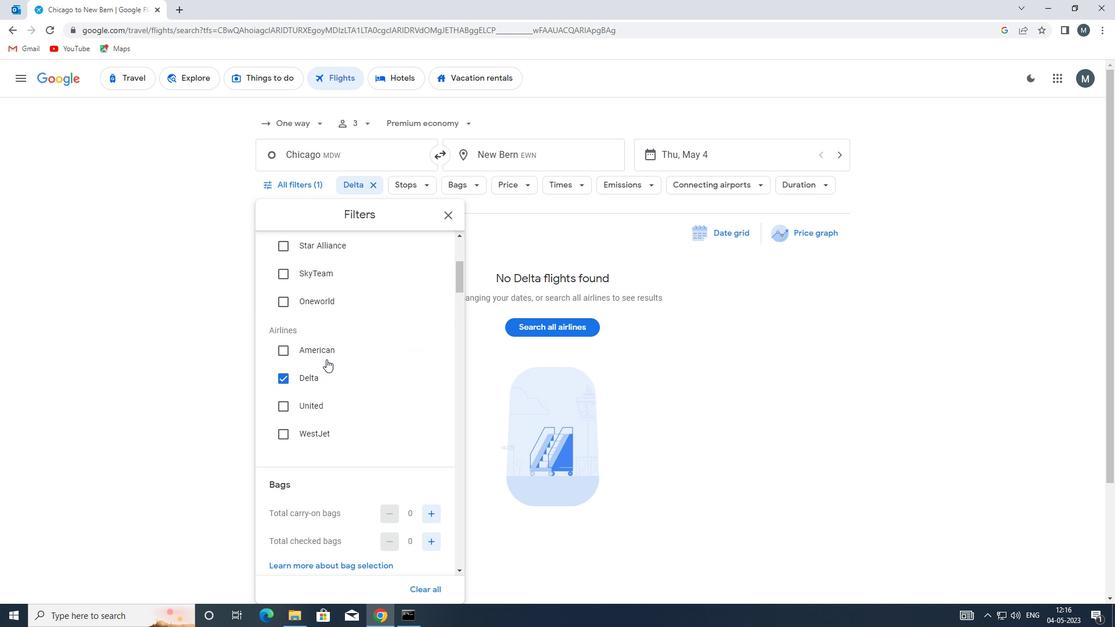 
Action: Mouse scrolled (329, 356) with delta (0, 0)
Screenshot: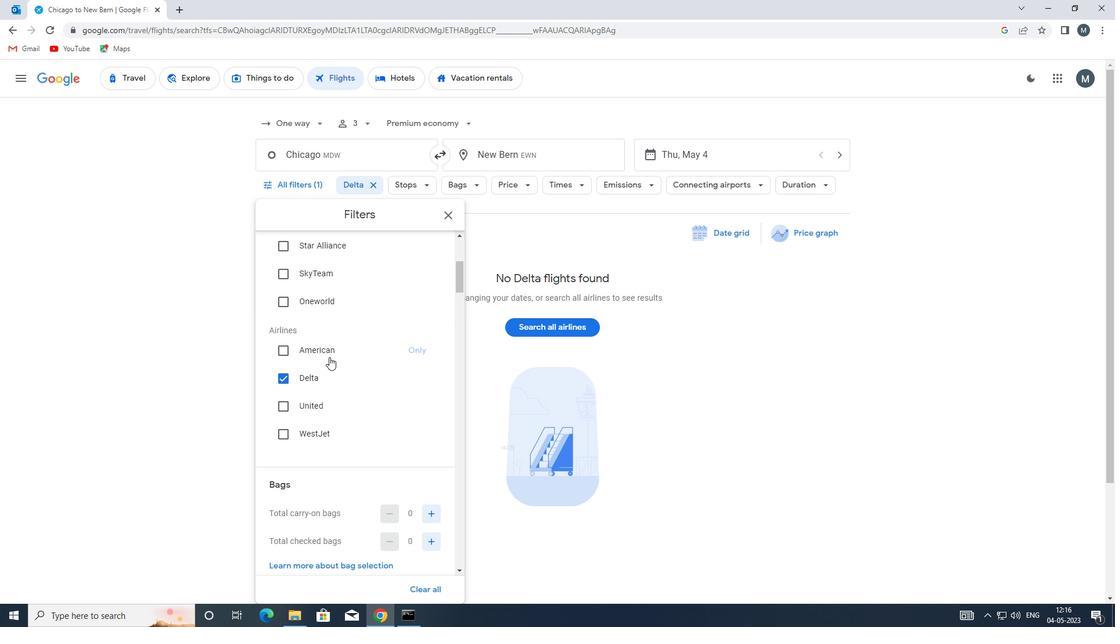 
Action: Mouse moved to (331, 356)
Screenshot: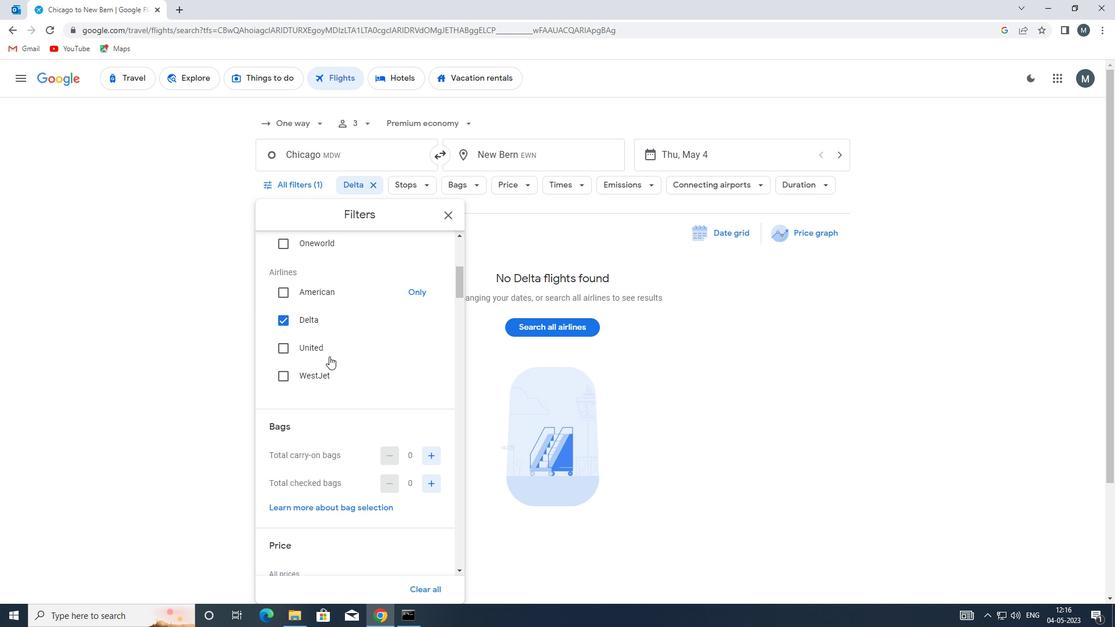 
Action: Mouse scrolled (331, 356) with delta (0, 0)
Screenshot: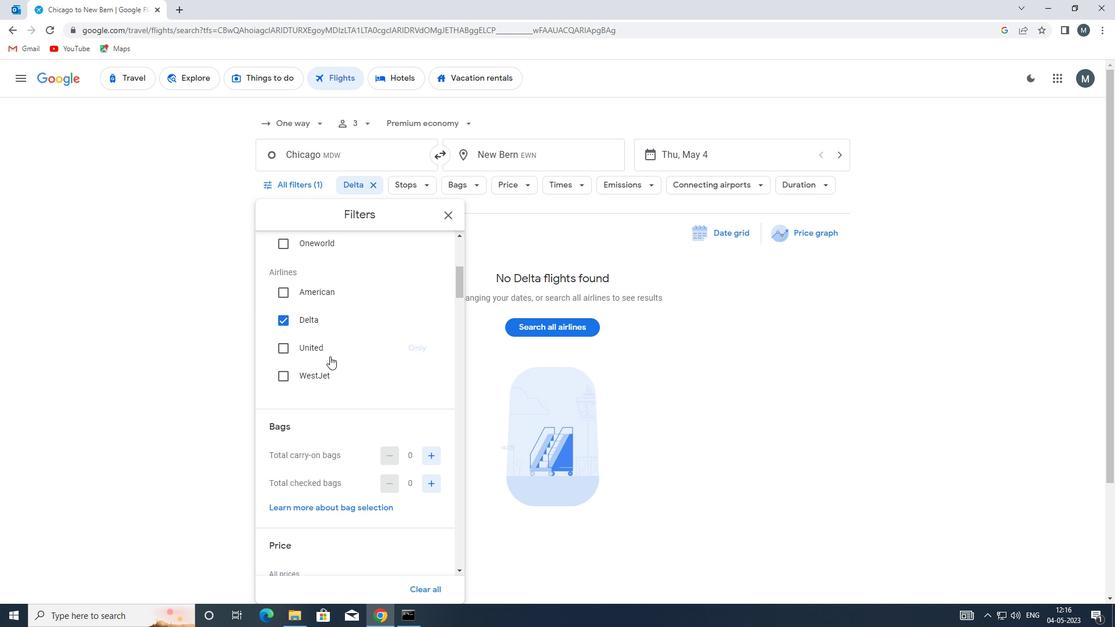 
Action: Mouse moved to (436, 397)
Screenshot: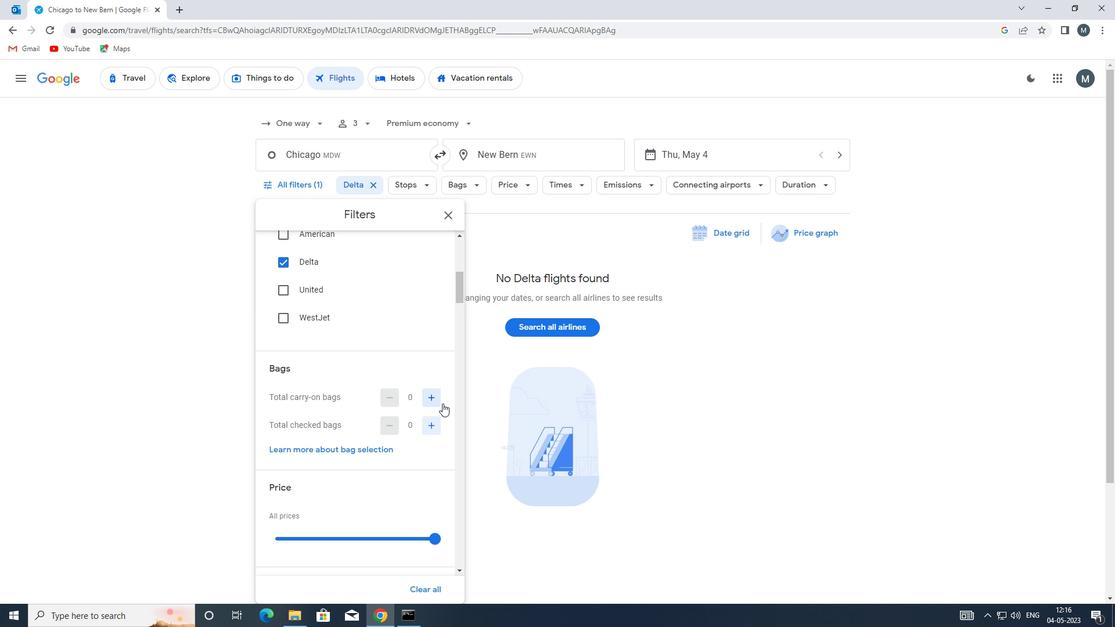 
Action: Mouse pressed left at (436, 397)
Screenshot: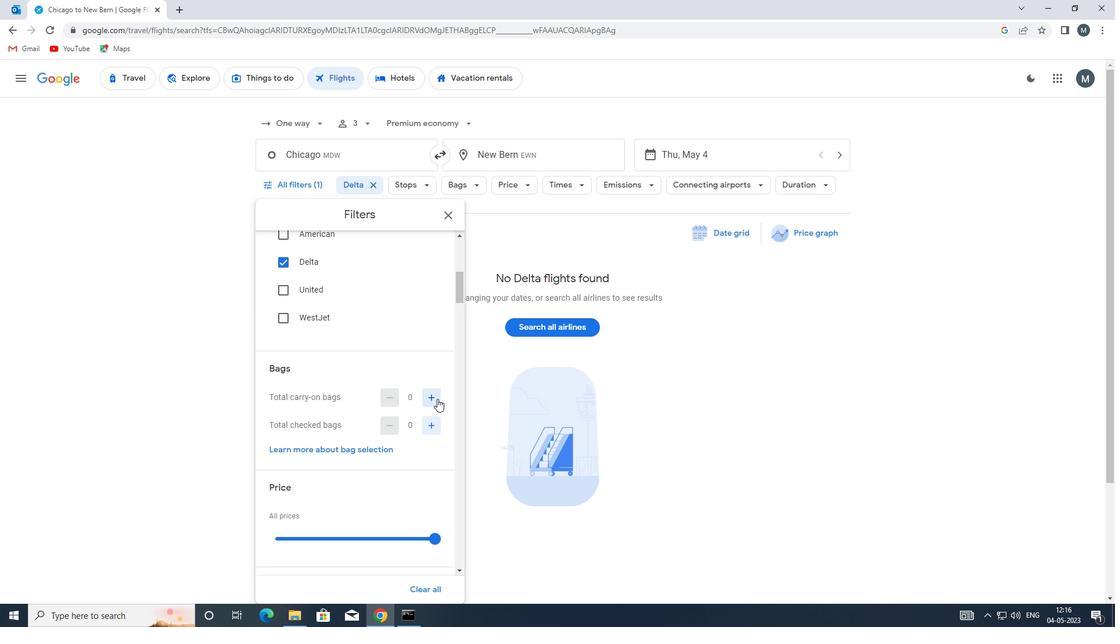 
Action: Mouse pressed left at (436, 397)
Screenshot: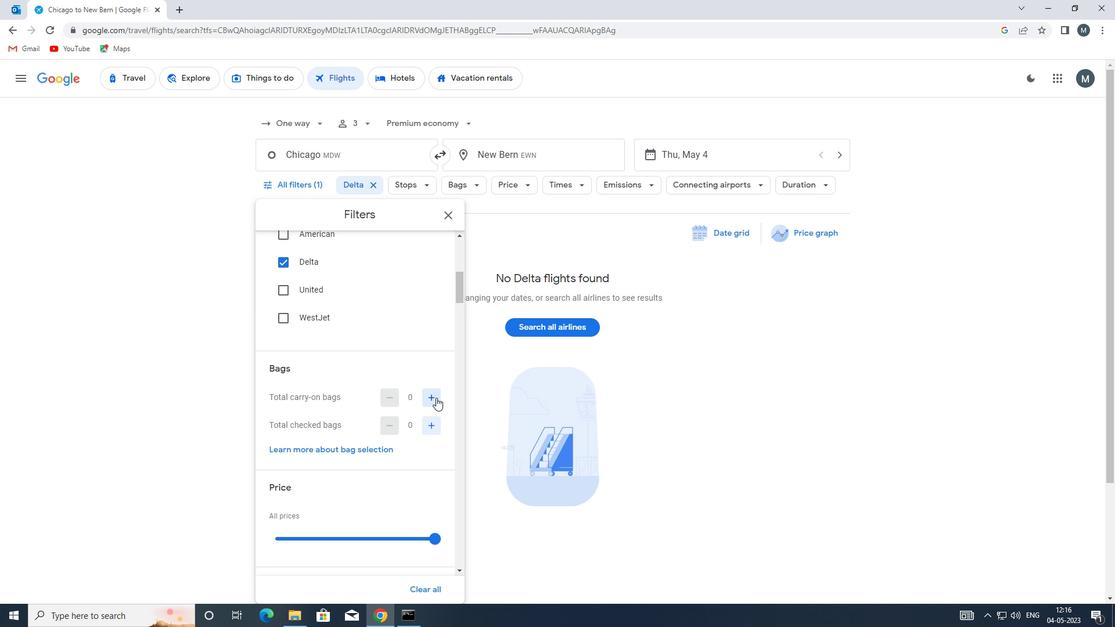 
Action: Mouse moved to (425, 425)
Screenshot: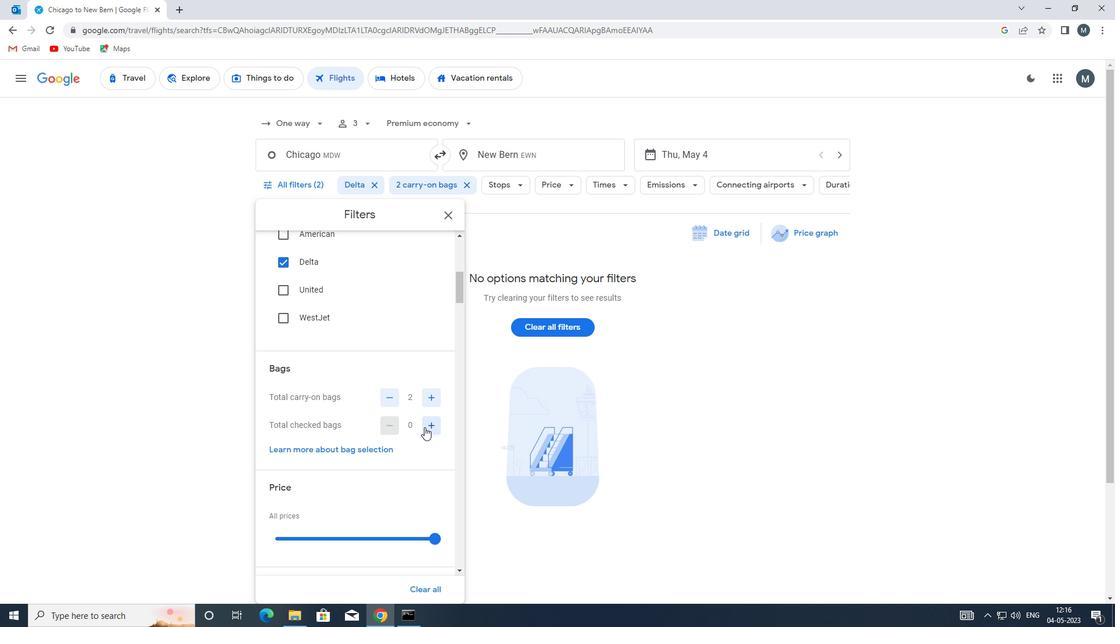 
Action: Mouse pressed left at (425, 425)
Screenshot: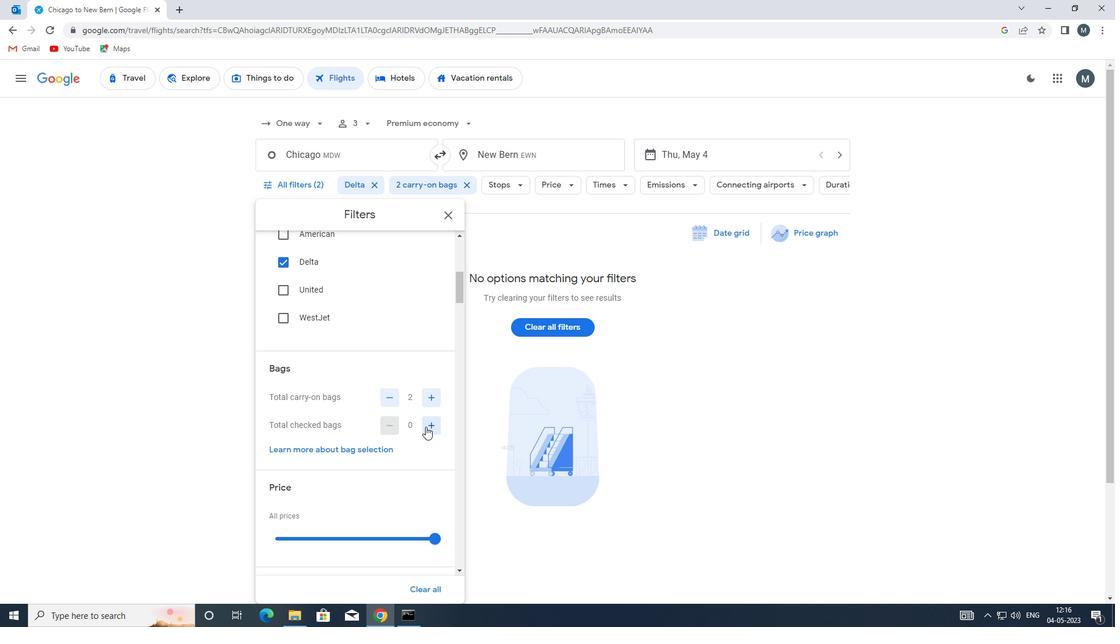 
Action: Mouse moved to (425, 425)
Screenshot: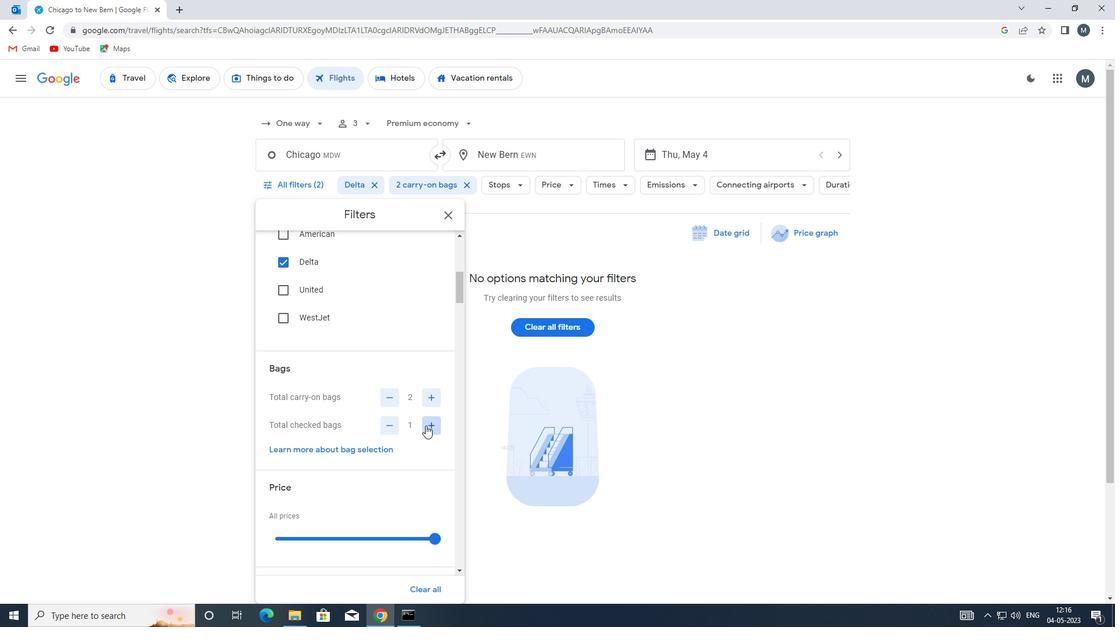 
Action: Mouse pressed left at (425, 425)
Screenshot: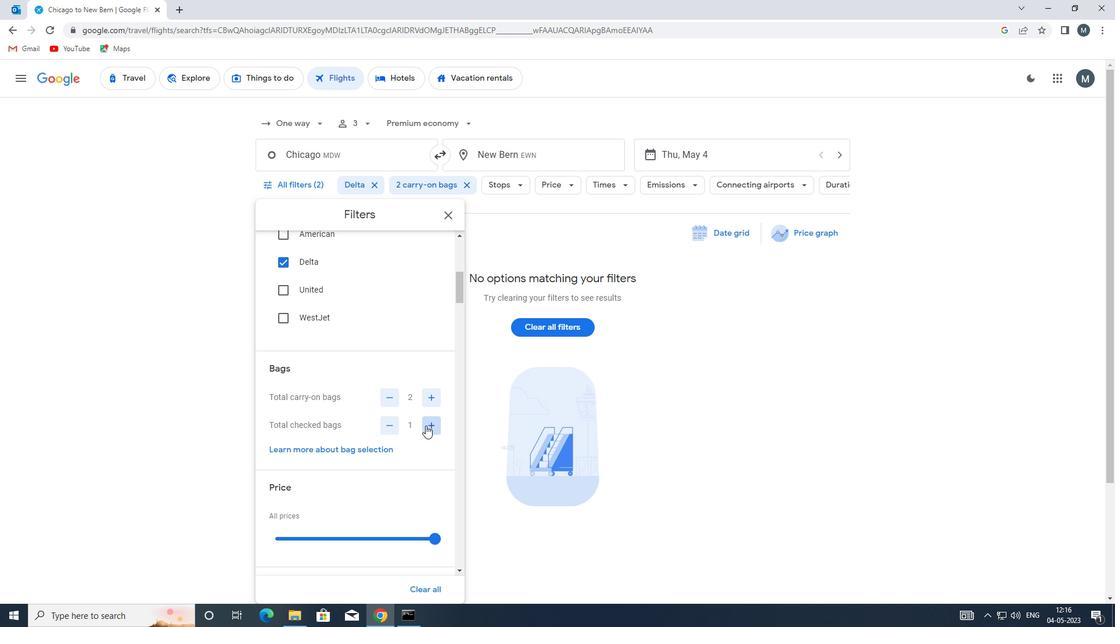 
Action: Mouse moved to (425, 425)
Screenshot: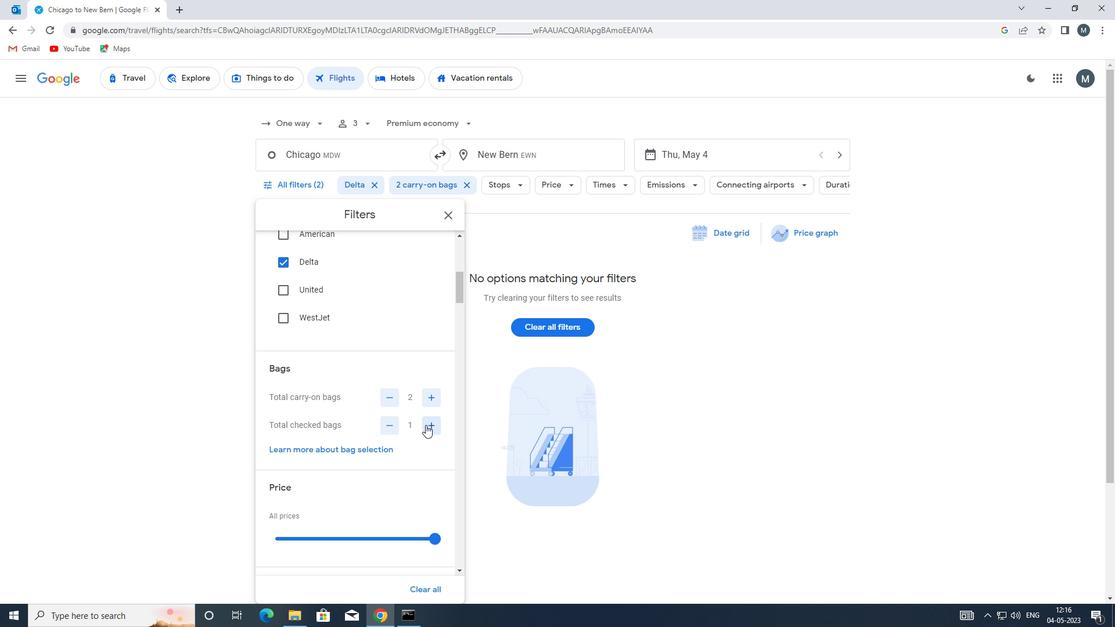 
Action: Mouse pressed left at (425, 425)
Screenshot: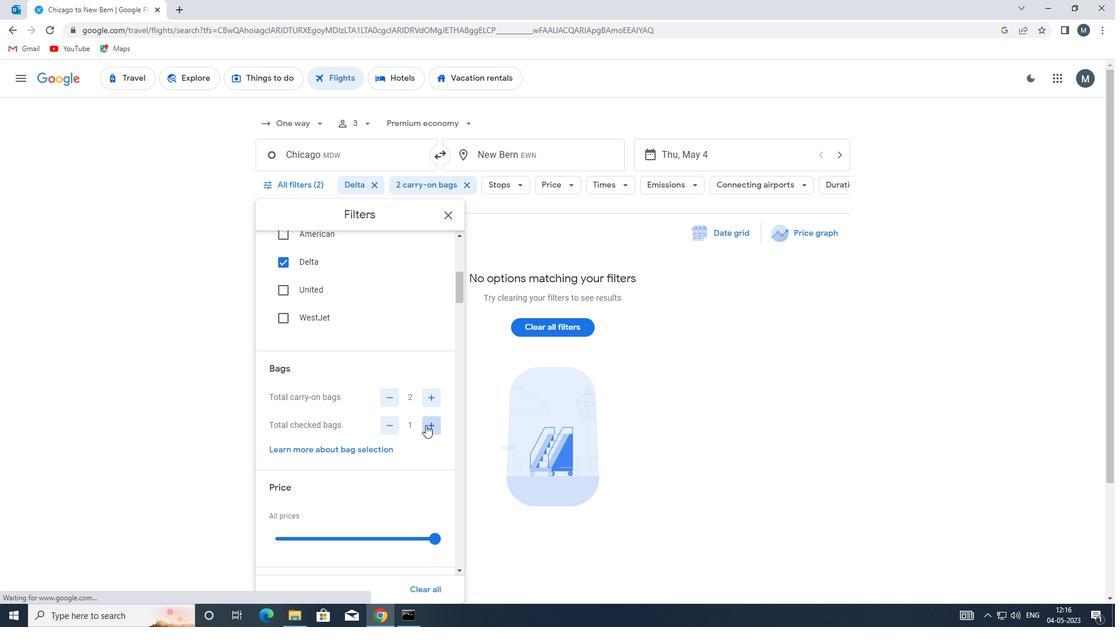 
Action: Mouse pressed left at (425, 425)
Screenshot: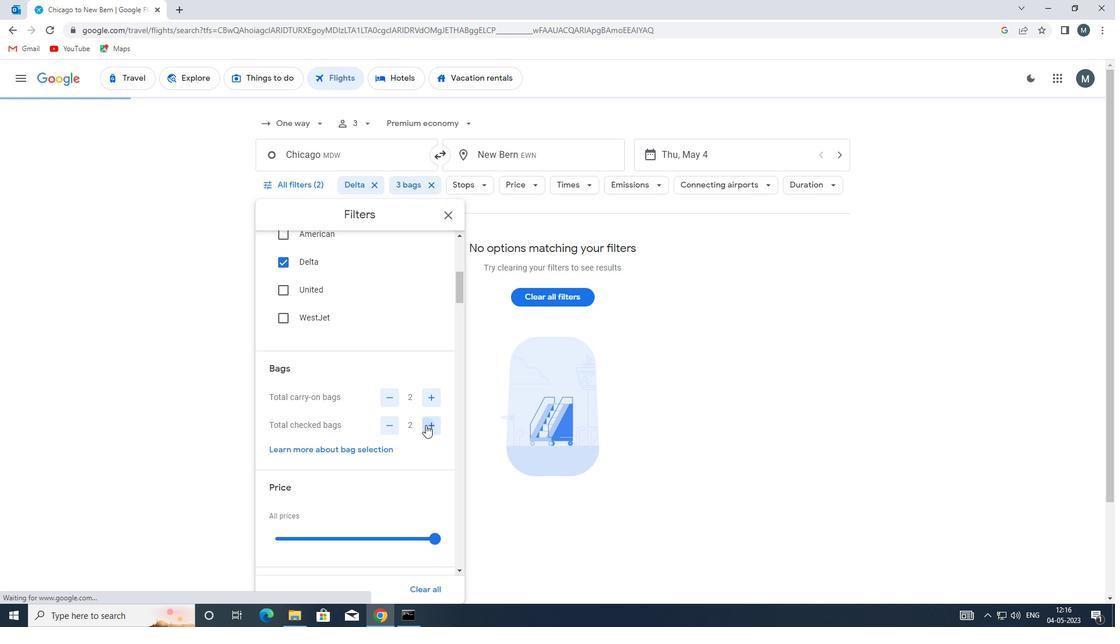 
Action: Mouse pressed left at (425, 425)
Screenshot: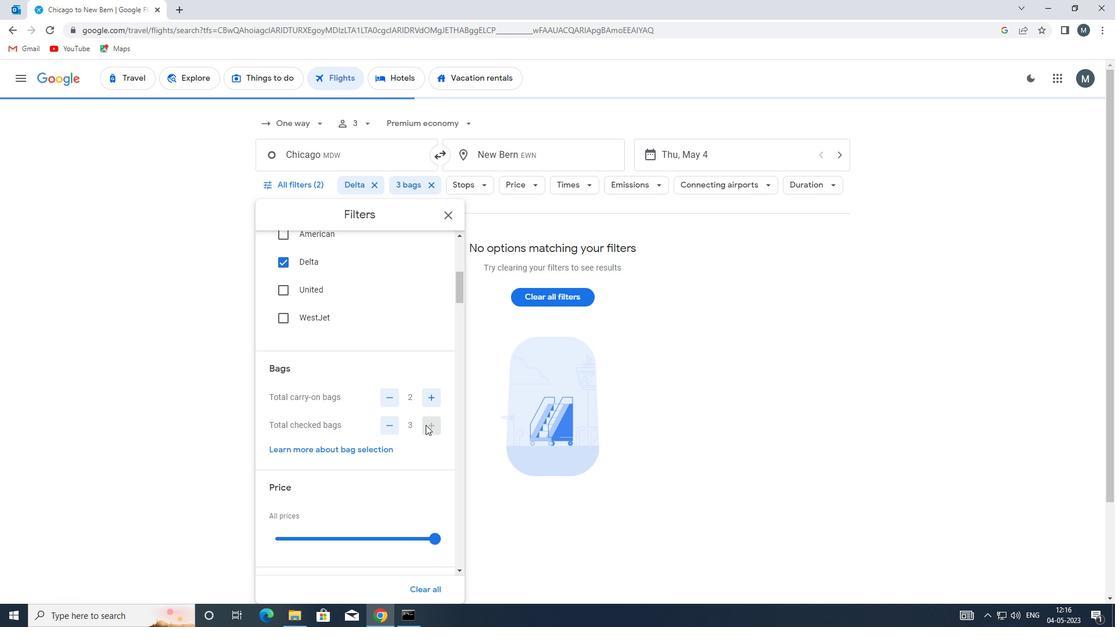 
Action: Mouse moved to (372, 389)
Screenshot: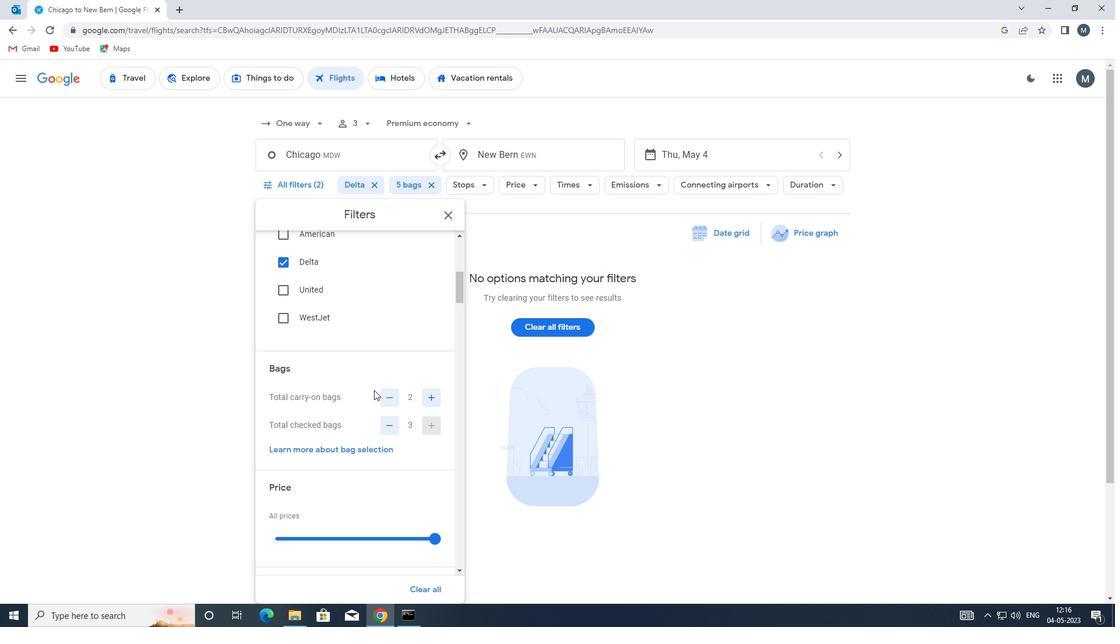 
Action: Mouse scrolled (372, 388) with delta (0, 0)
Screenshot: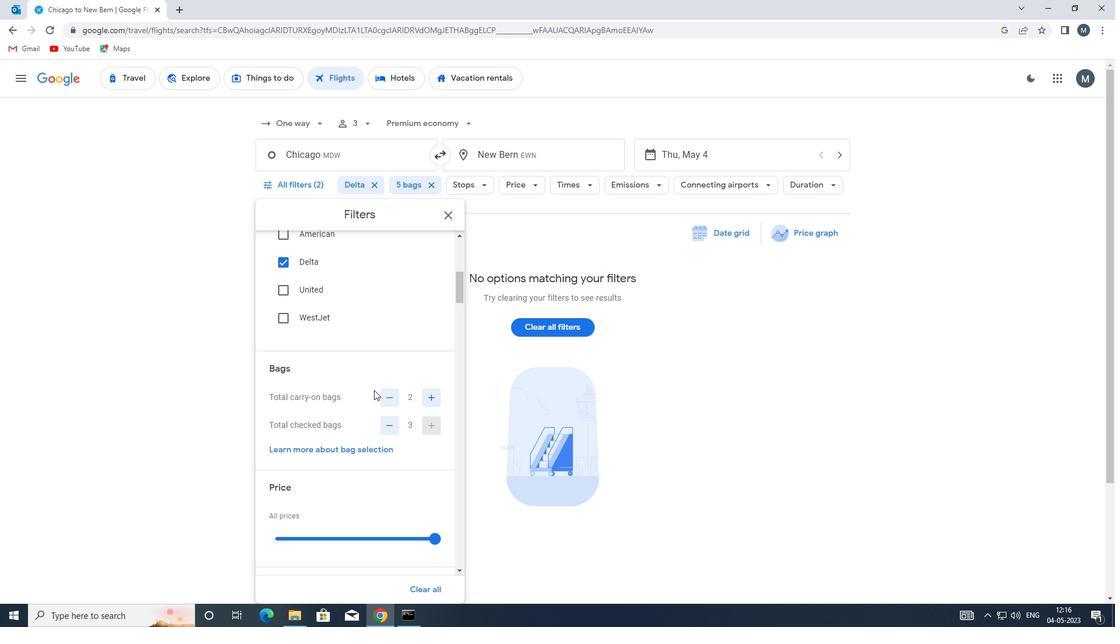 
Action: Mouse moved to (369, 388)
Screenshot: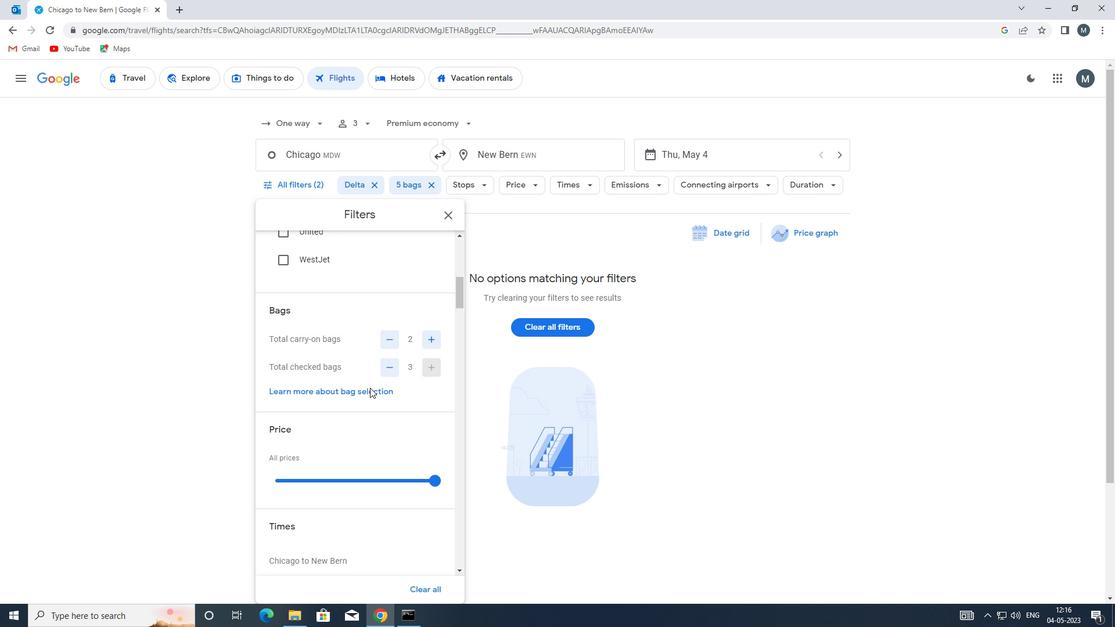 
Action: Mouse scrolled (369, 387) with delta (0, 0)
Screenshot: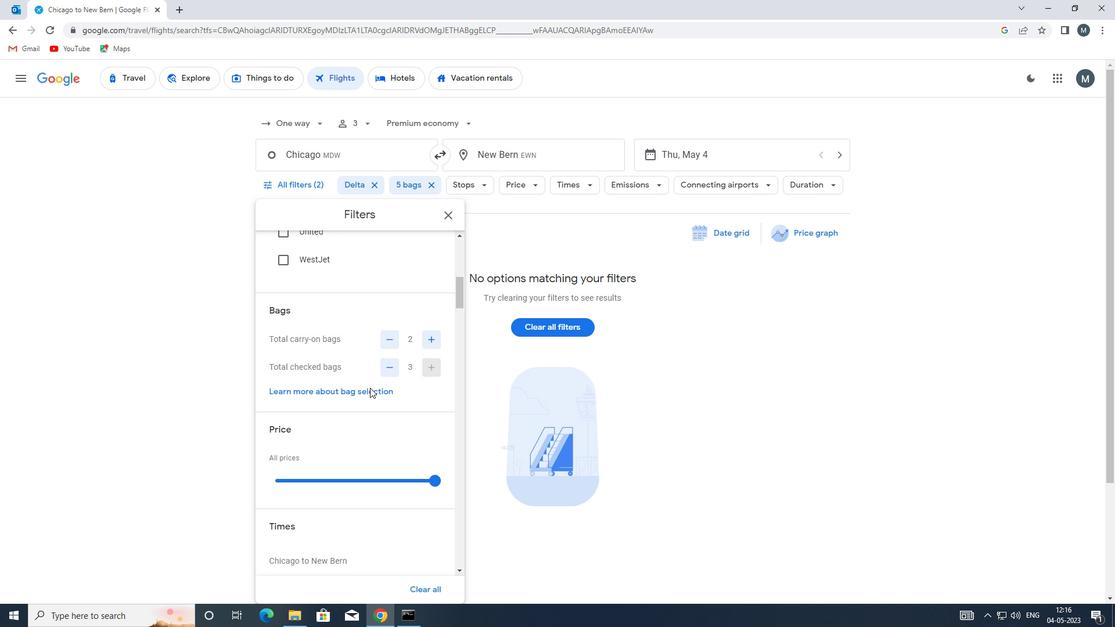 
Action: Mouse moved to (365, 390)
Screenshot: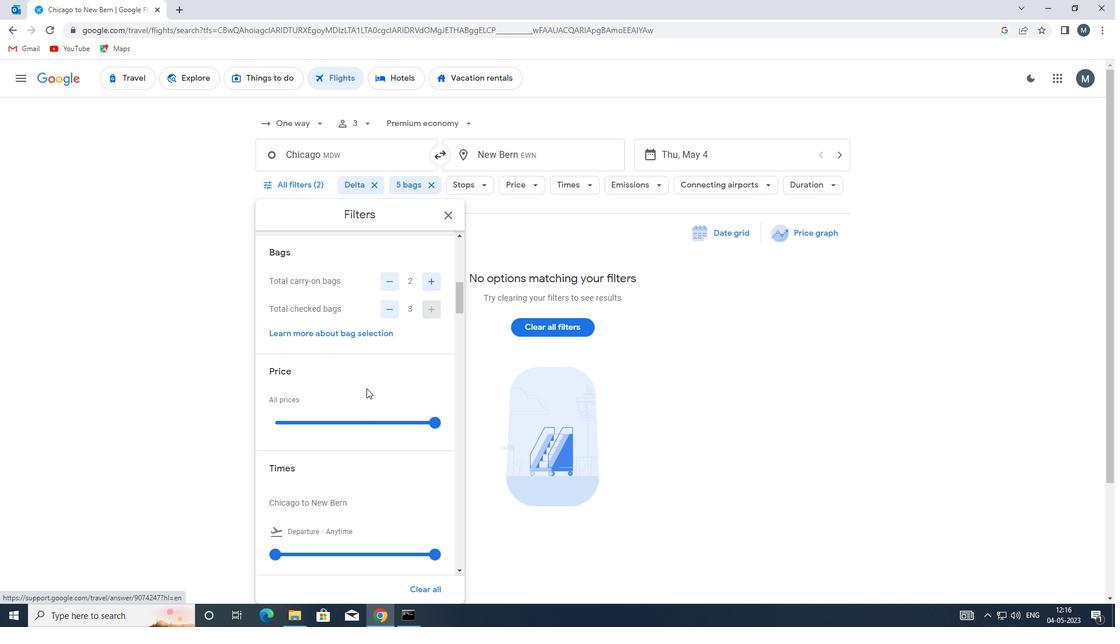 
Action: Mouse scrolled (365, 389) with delta (0, 0)
Screenshot: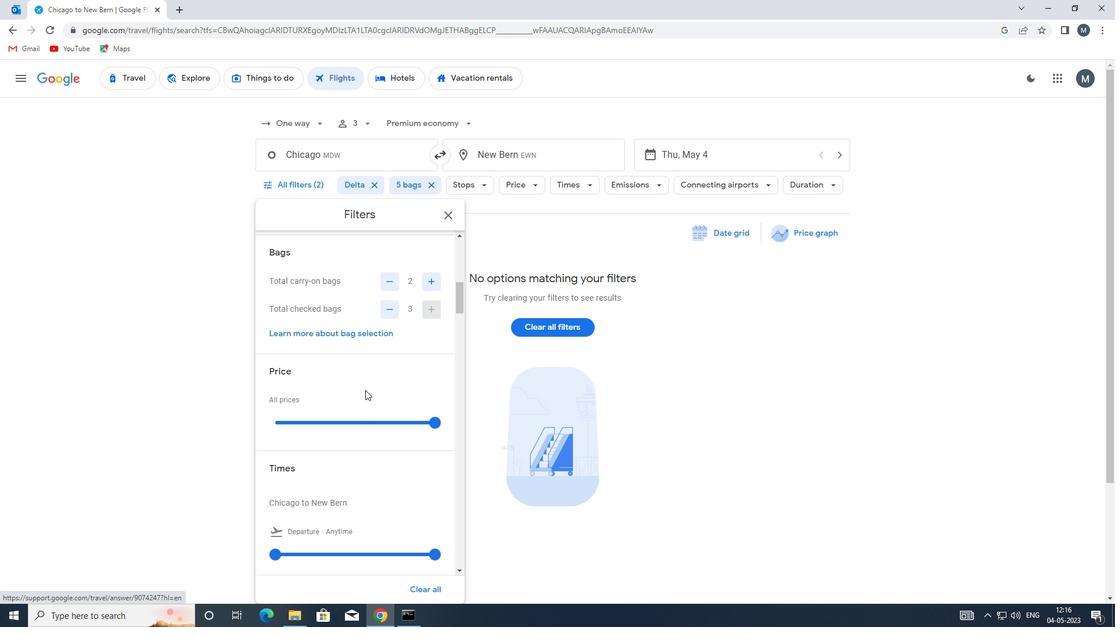 
Action: Mouse moved to (343, 363)
Screenshot: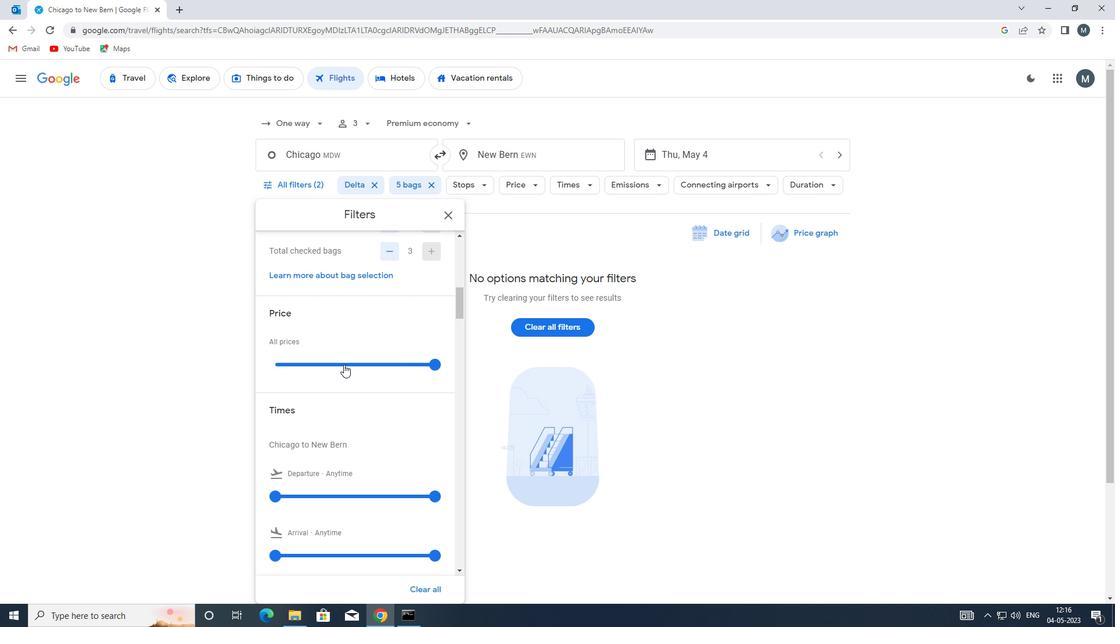 
Action: Mouse pressed left at (343, 363)
Screenshot: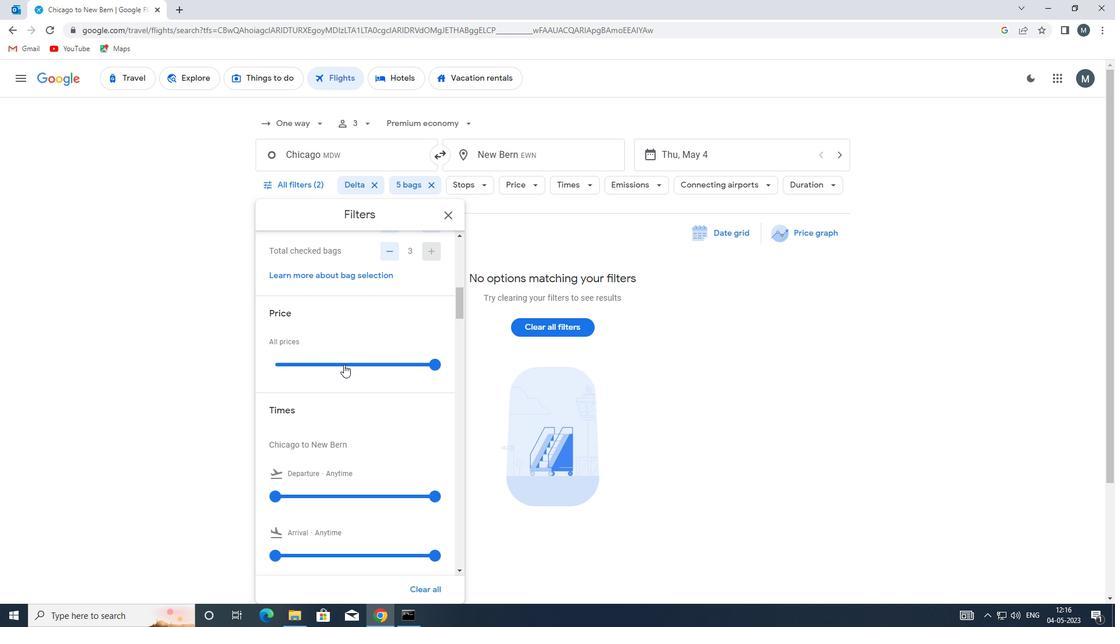 
Action: Mouse moved to (335, 364)
Screenshot: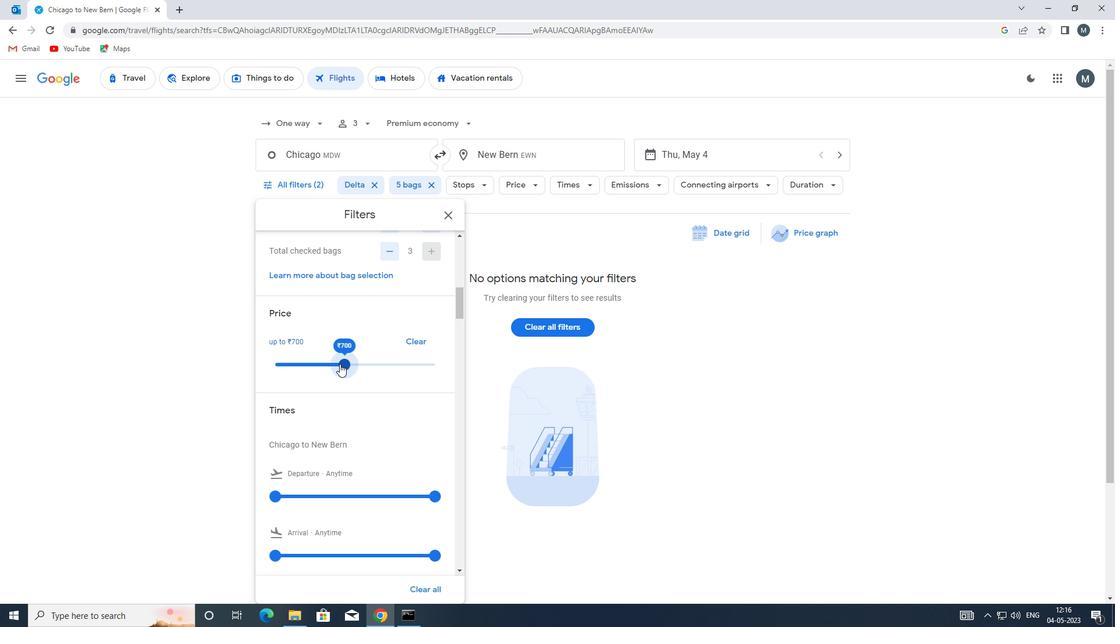 
Action: Mouse pressed left at (335, 364)
Screenshot: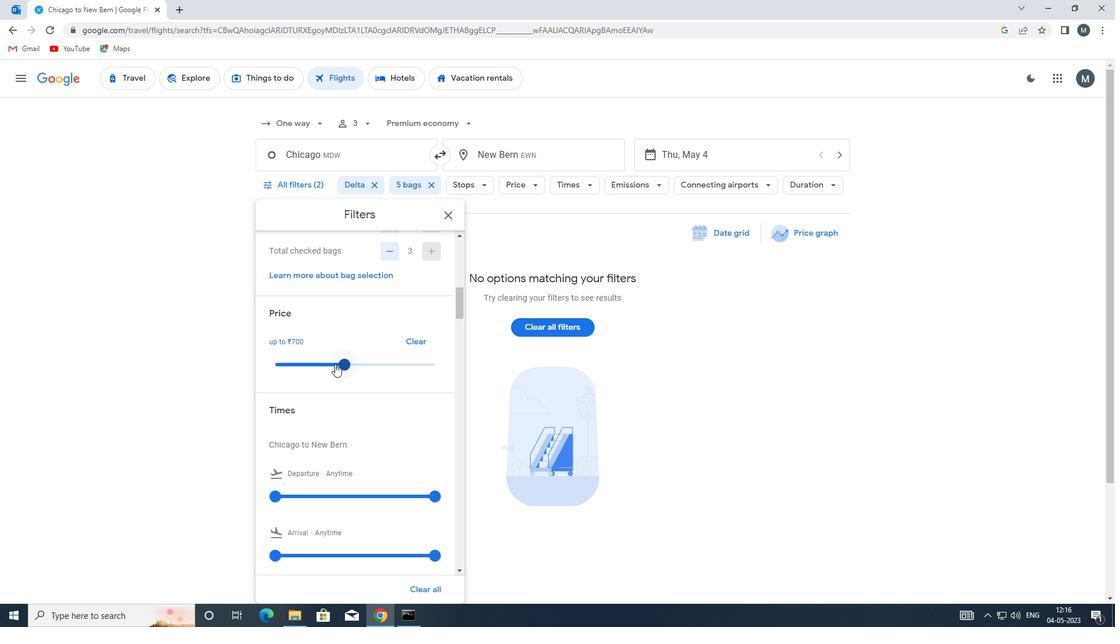 
Action: Mouse moved to (278, 388)
Screenshot: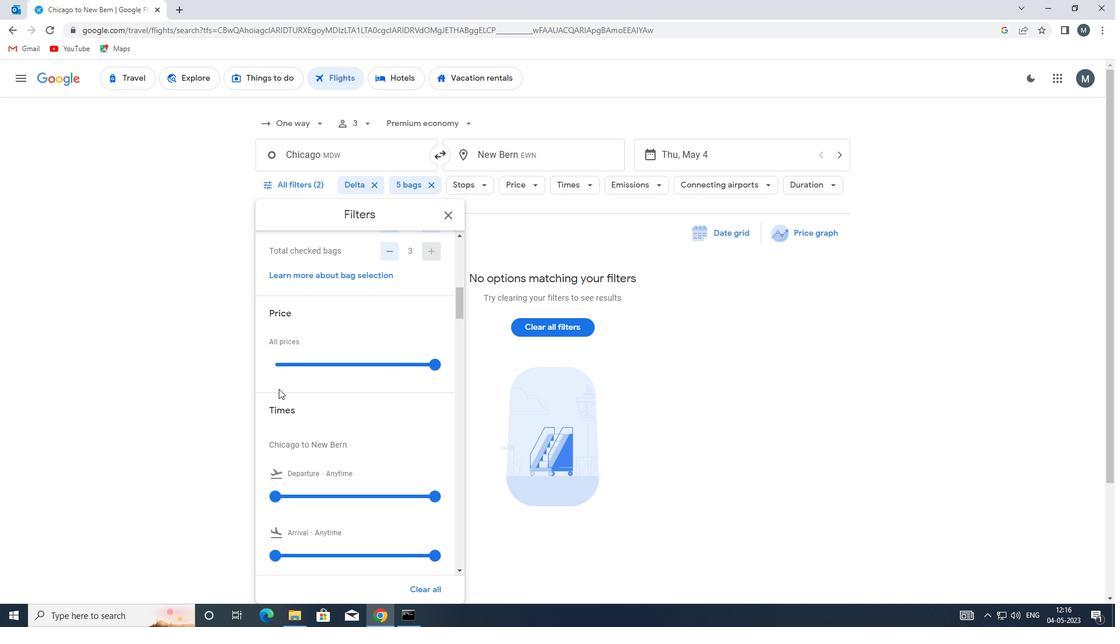 
Action: Mouse scrolled (278, 388) with delta (0, 0)
Screenshot: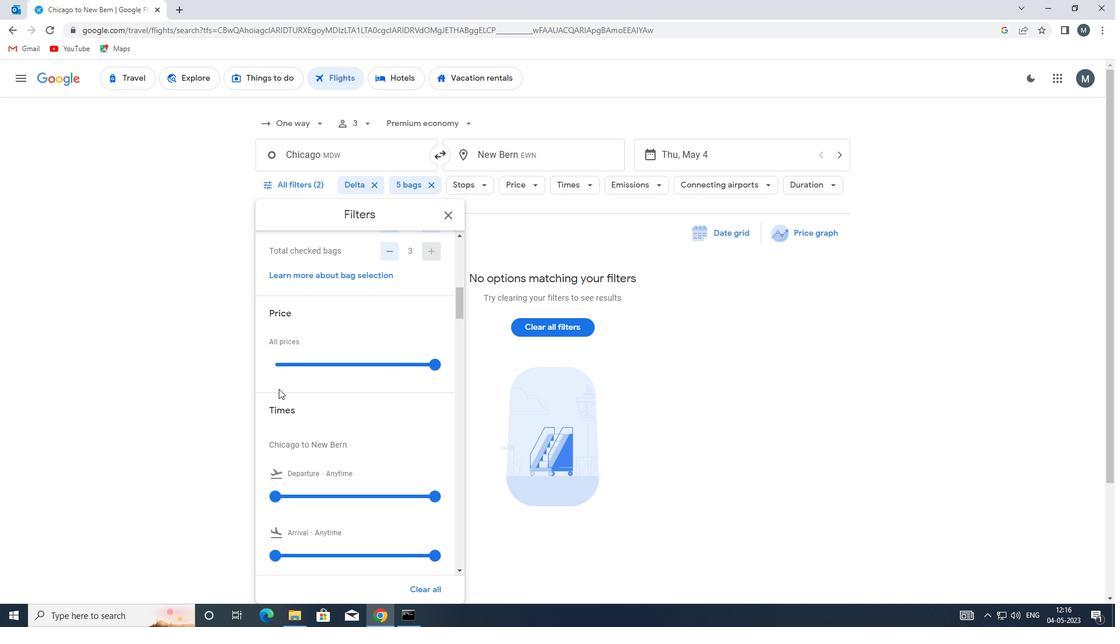 
Action: Mouse moved to (277, 436)
Screenshot: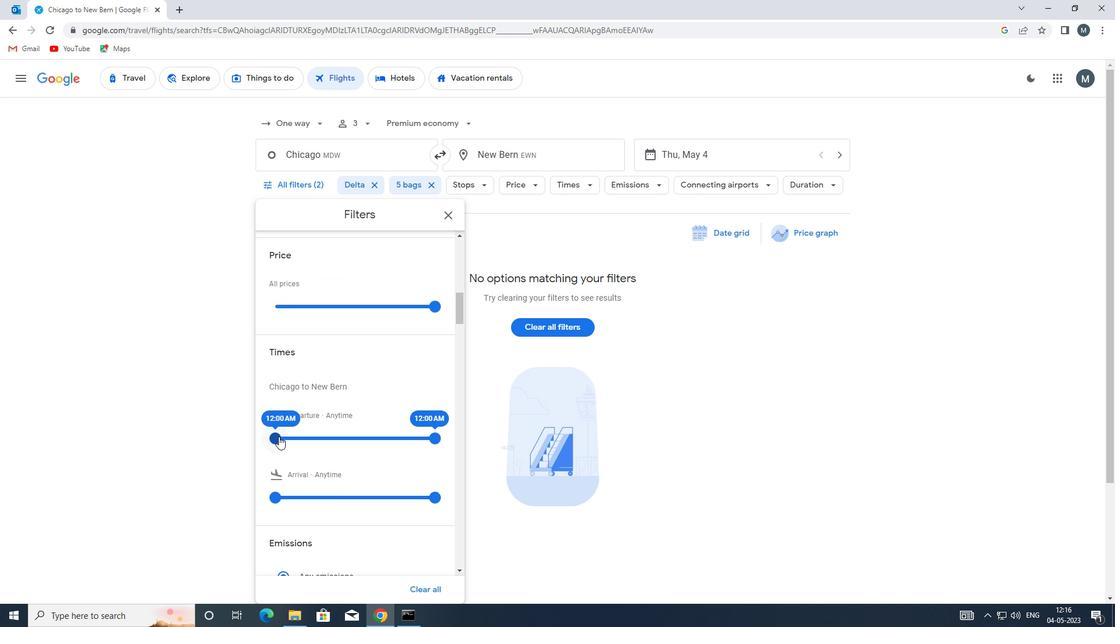 
Action: Mouse pressed left at (277, 436)
Screenshot: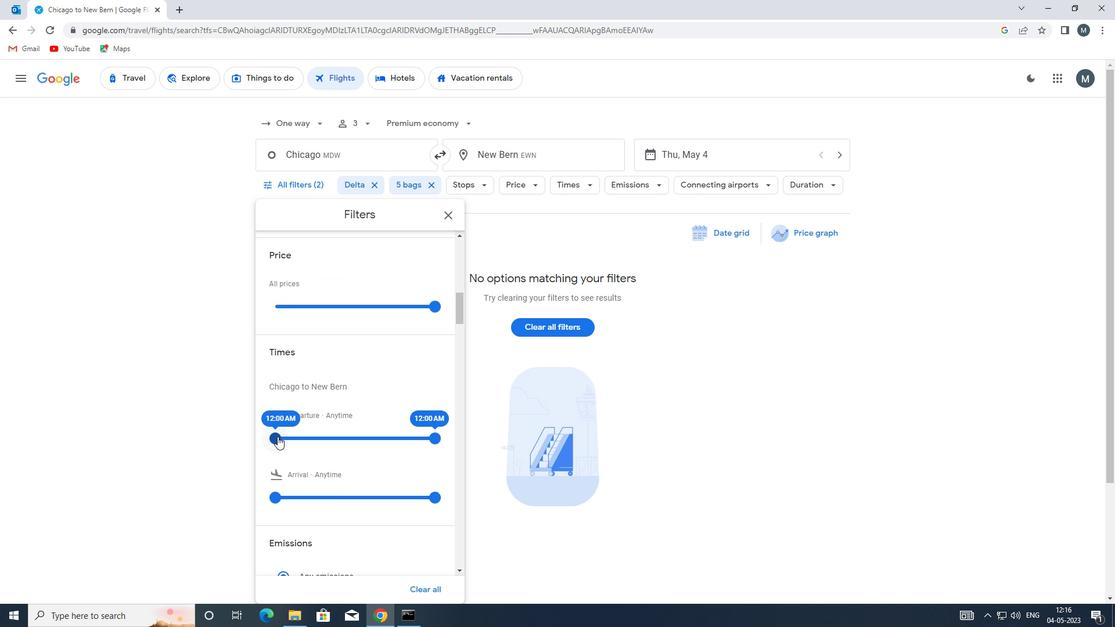 
Action: Mouse moved to (438, 436)
Screenshot: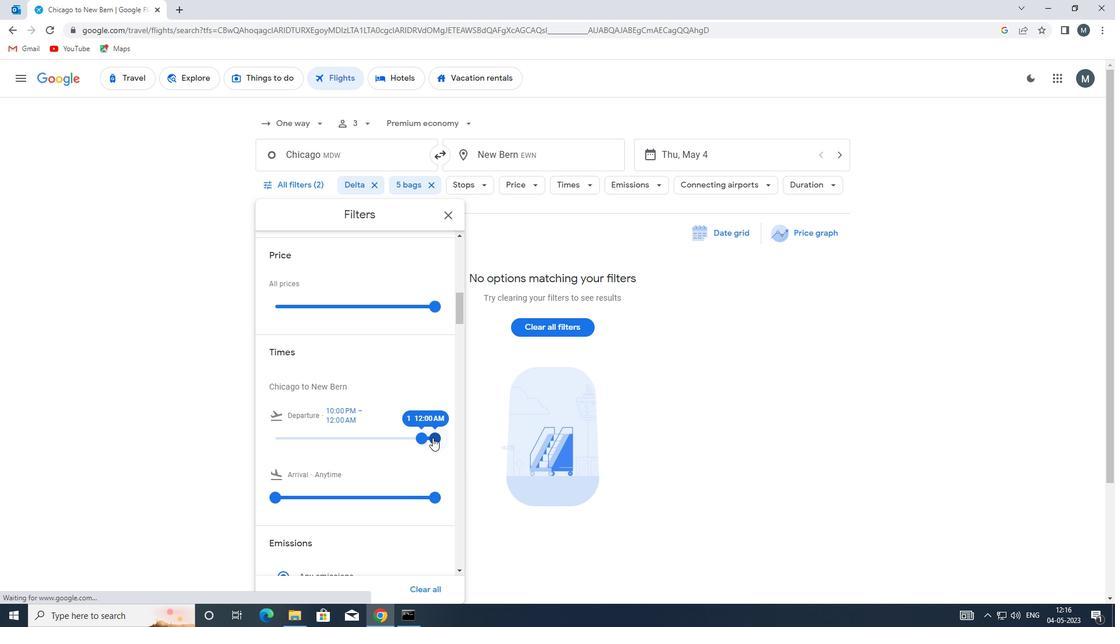 
Action: Mouse pressed left at (438, 436)
Screenshot: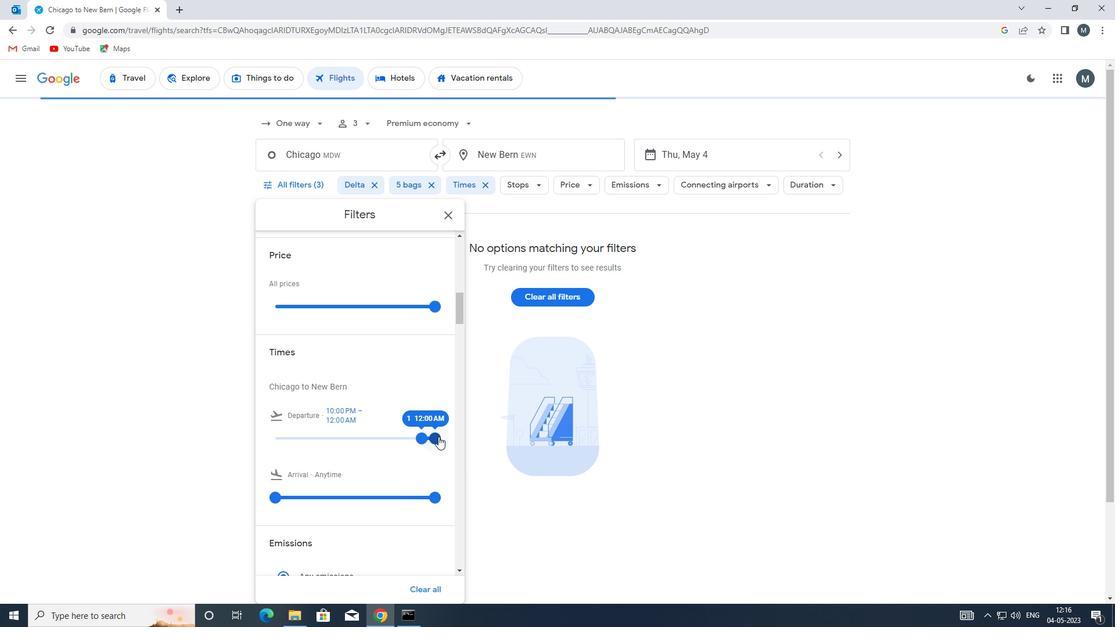 
Action: Mouse moved to (420, 425)
Screenshot: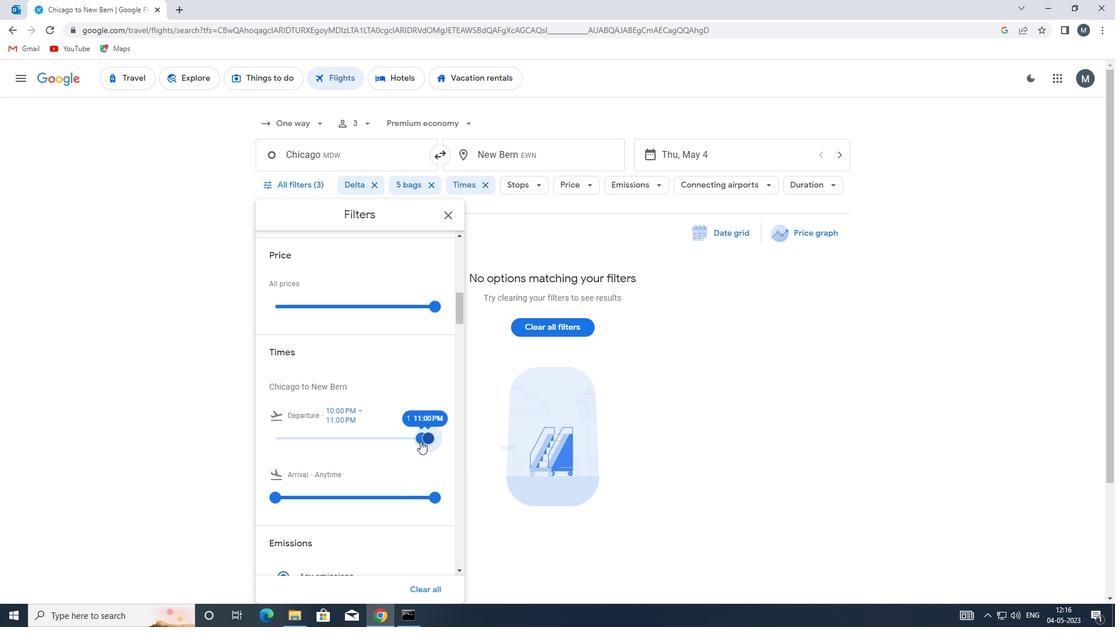 
Action: Mouse scrolled (420, 425) with delta (0, 0)
Screenshot: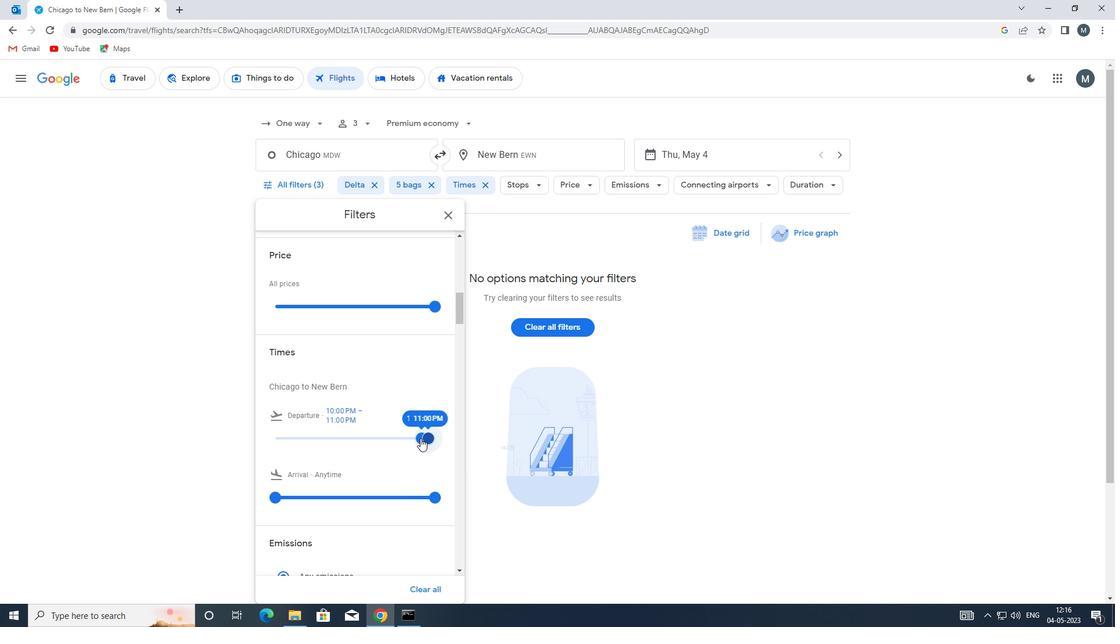 
Action: Mouse moved to (418, 424)
Screenshot: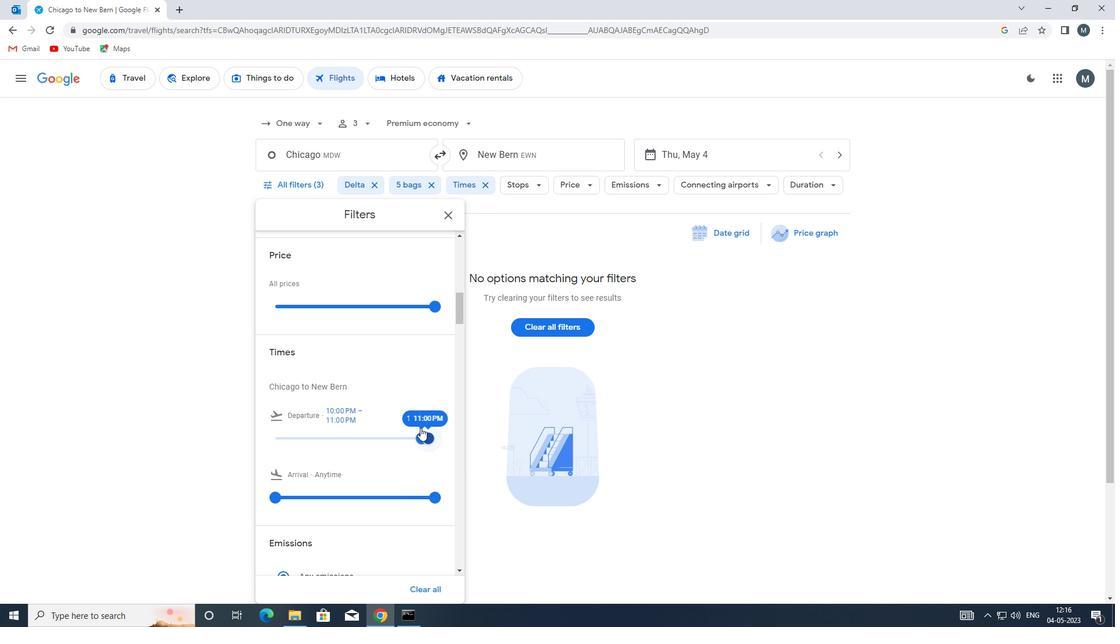 
Action: Mouse scrolled (418, 423) with delta (0, 0)
Screenshot: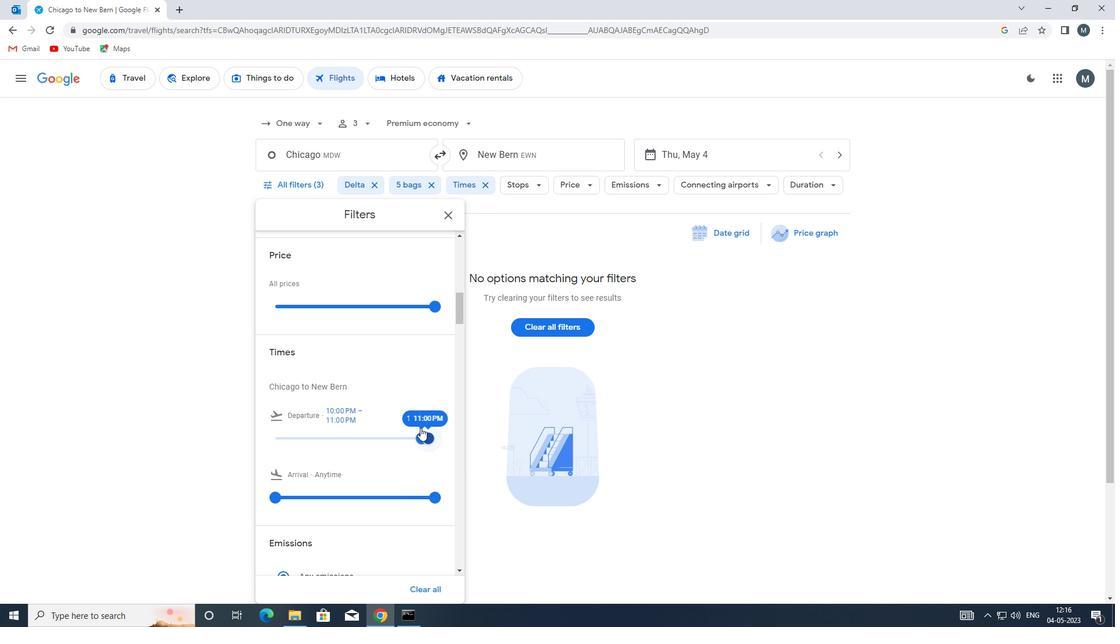 
Action: Mouse moved to (446, 217)
Screenshot: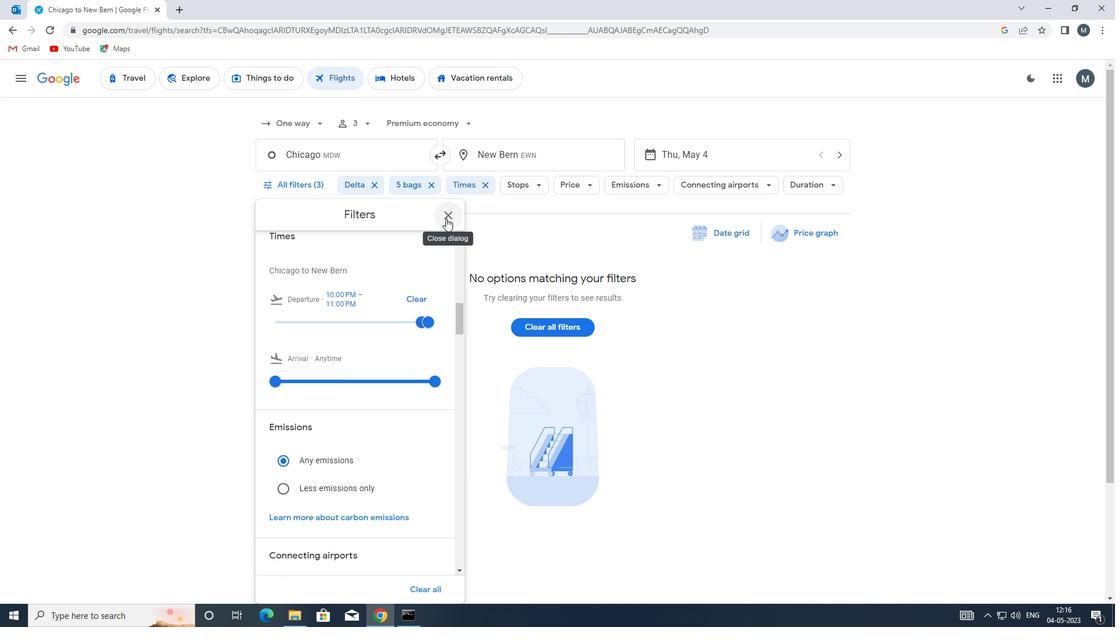 
Action: Mouse pressed left at (446, 217)
Screenshot: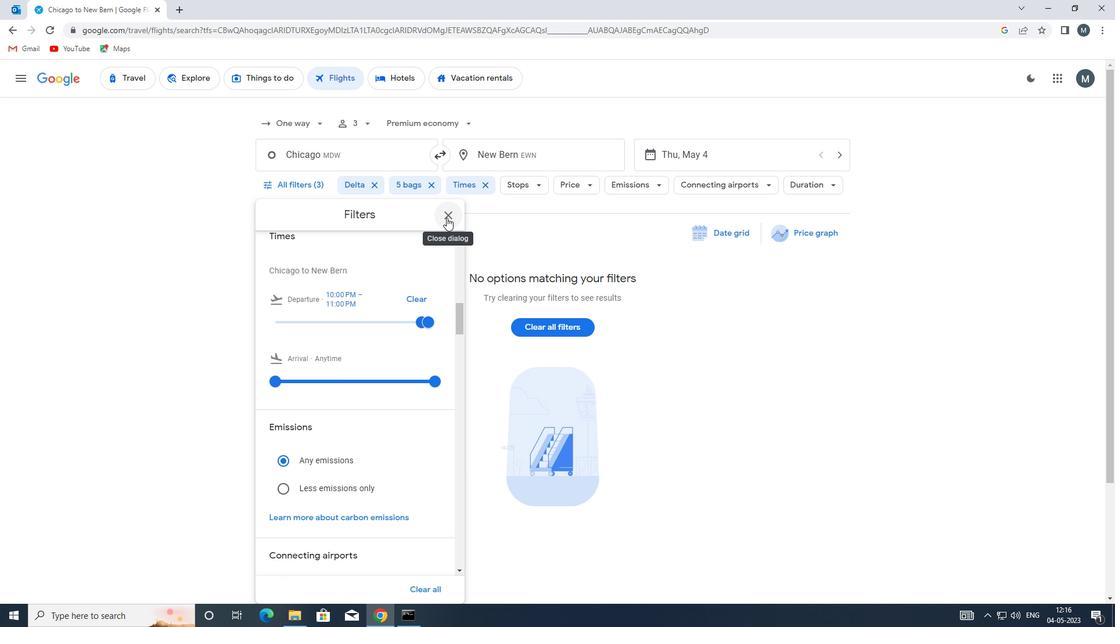 
